 Task: Open Card Card0000000014 in Board Board0000000004 in Workspace WS0000000002 in Trello. Add Member Mailaustralia7@gmail.com to Card Card0000000014 in Board Board0000000004 in Workspace WS0000000002 in Trello. Add Yellow Label titled Label0000000014 to Card Card0000000014 in Board Board0000000004 in Workspace WS0000000002 in Trello. Add Checklist CL0000000014 to Card Card0000000014 in Board Board0000000004 in Workspace WS0000000002 in Trello. Add Dates with Start Date as May 08 2023 and Due Date as May 31 2023 to Card Card0000000014 in Board Board0000000004 in Workspace WS0000000002 in Trello
Action: Mouse moved to (308, 319)
Screenshot: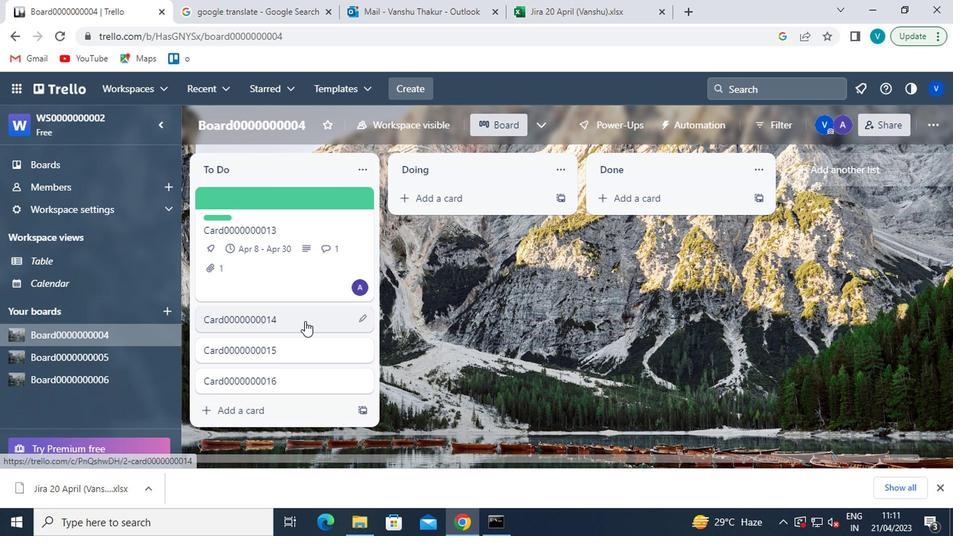 
Action: Mouse pressed left at (308, 319)
Screenshot: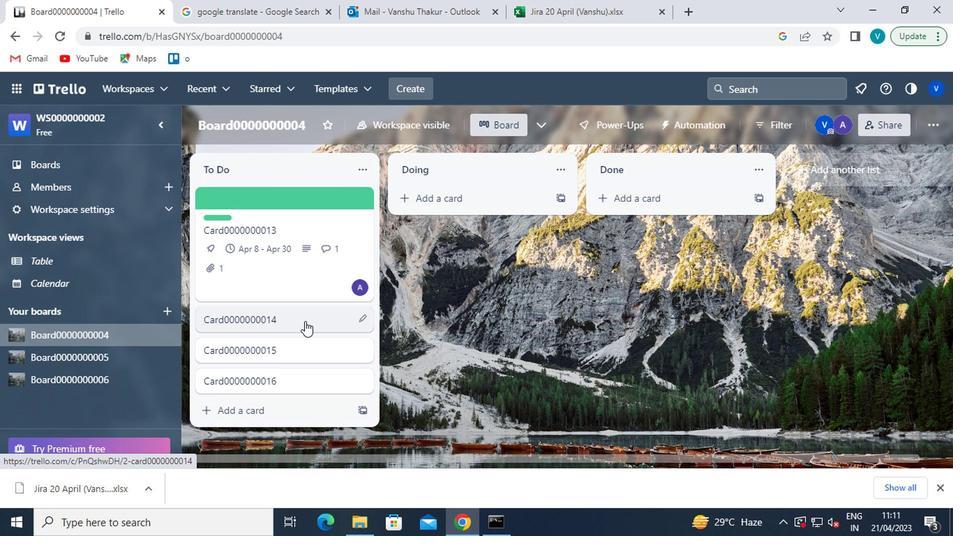 
Action: Mouse moved to (660, 233)
Screenshot: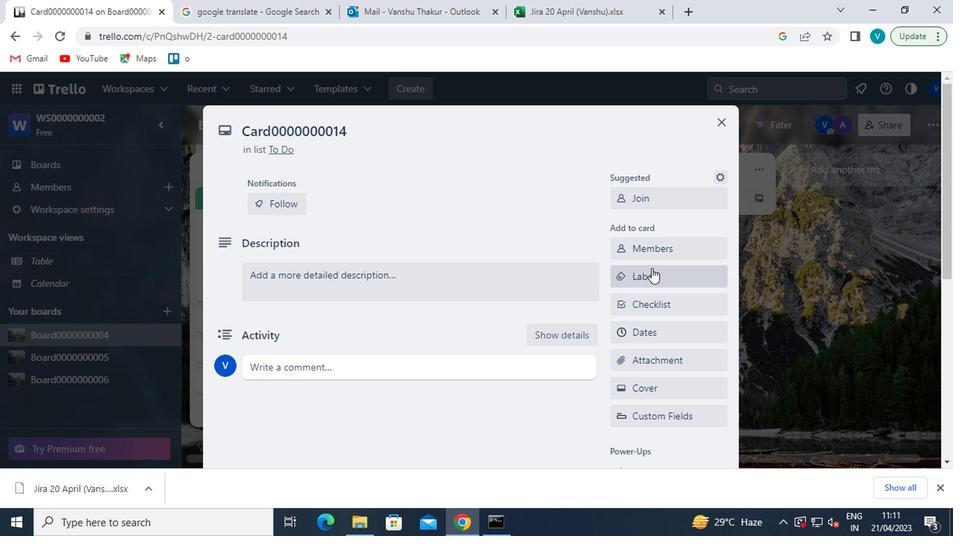 
Action: Mouse pressed left at (660, 233)
Screenshot: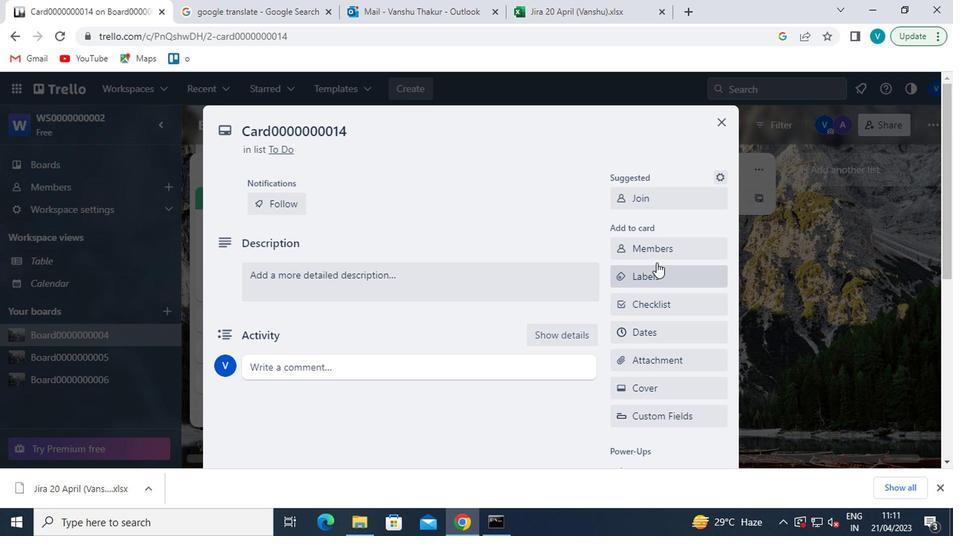 
Action: Mouse moved to (655, 234)
Screenshot: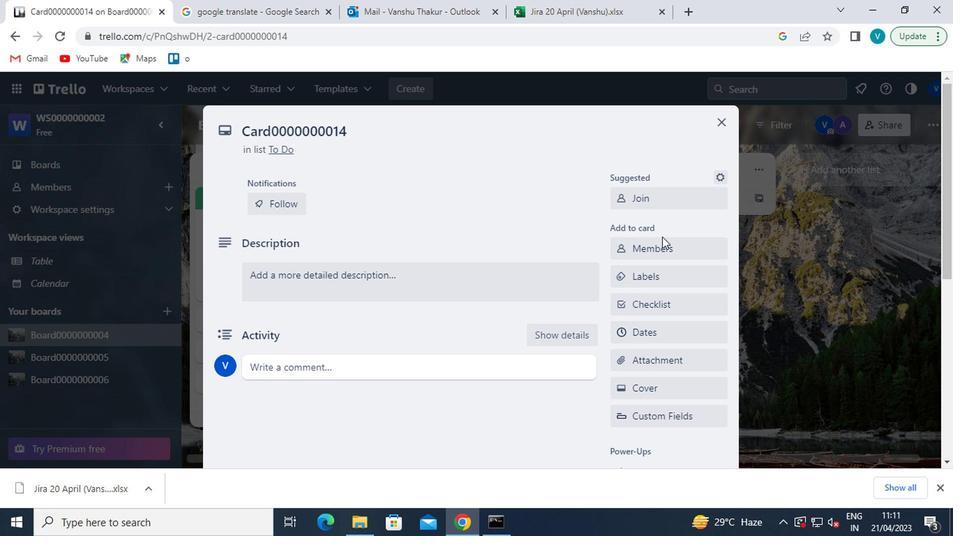 
Action: Mouse pressed left at (655, 234)
Screenshot: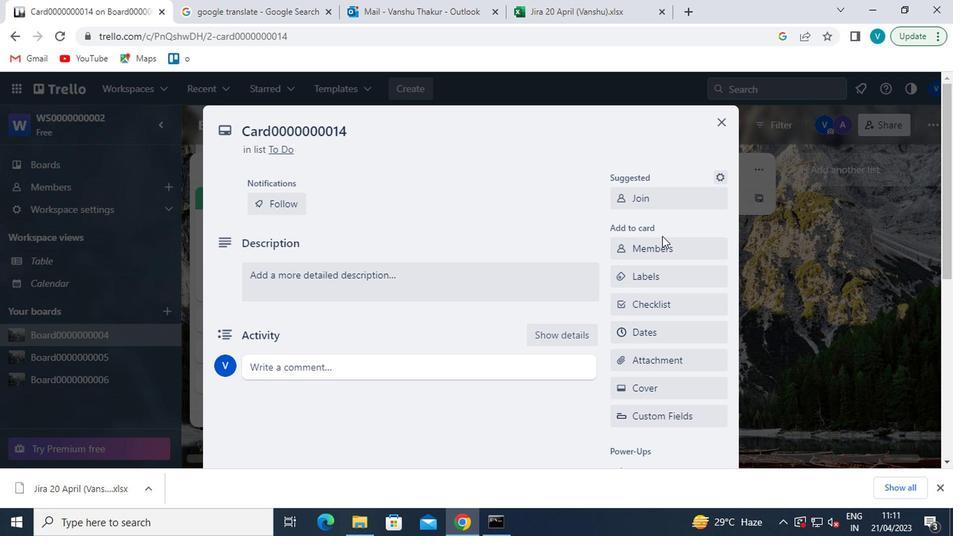
Action: Mouse moved to (660, 308)
Screenshot: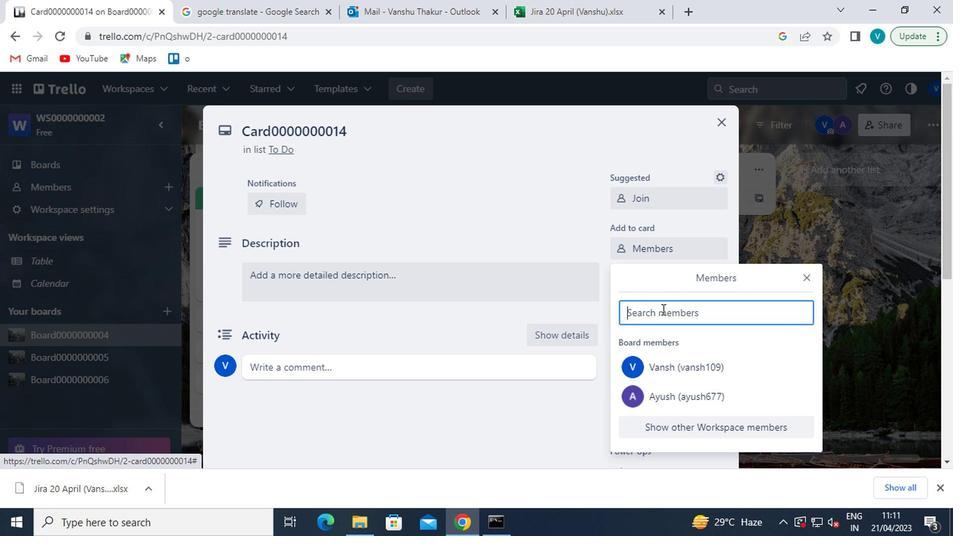 
Action: Mouse pressed left at (660, 308)
Screenshot: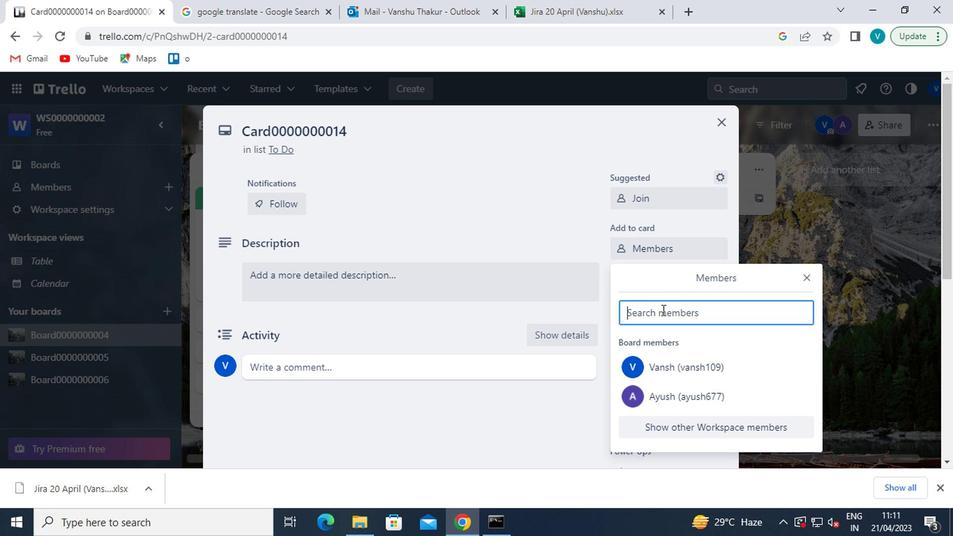 
Action: Mouse moved to (662, 306)
Screenshot: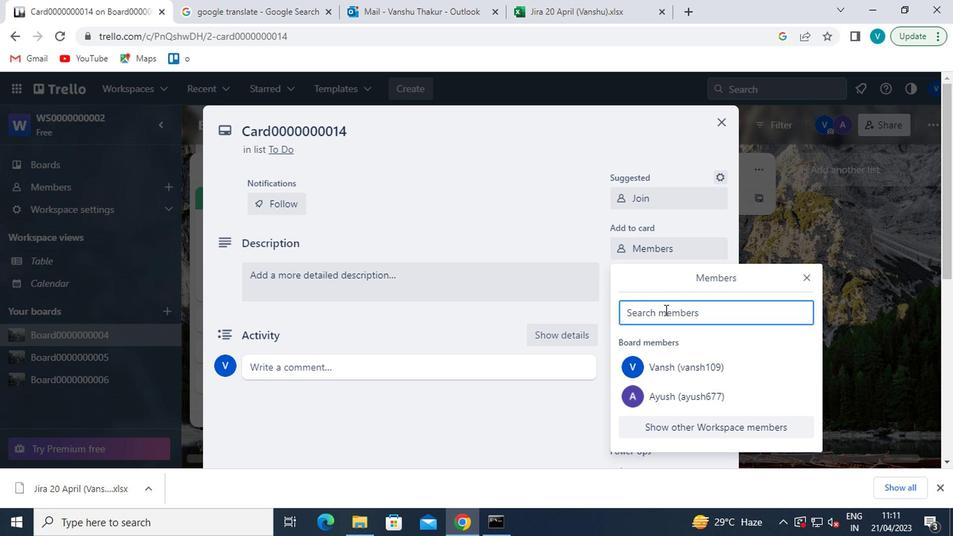 
Action: Key pressed <Key.shift>MAILAUSTRALIA7<Key.shift>@GMAIL.COM
Screenshot: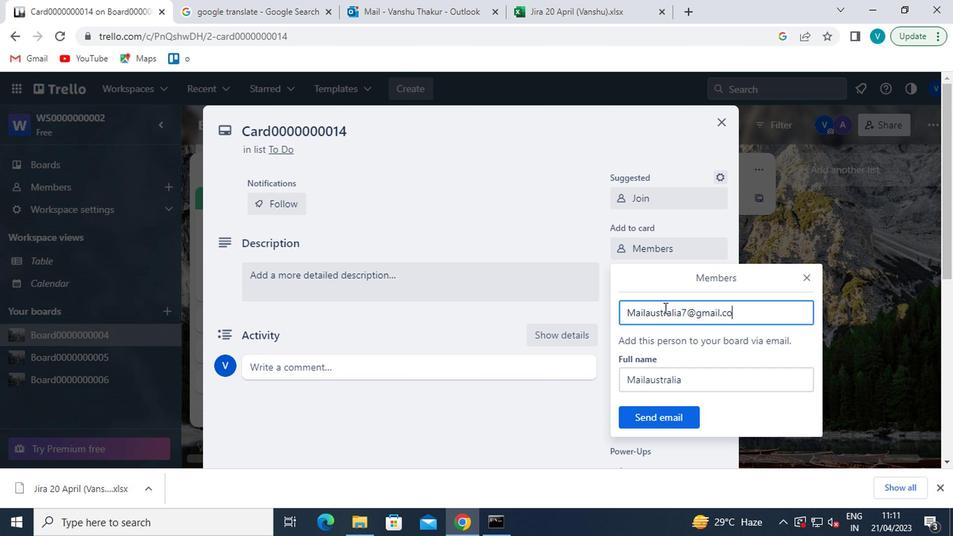 
Action: Mouse moved to (671, 414)
Screenshot: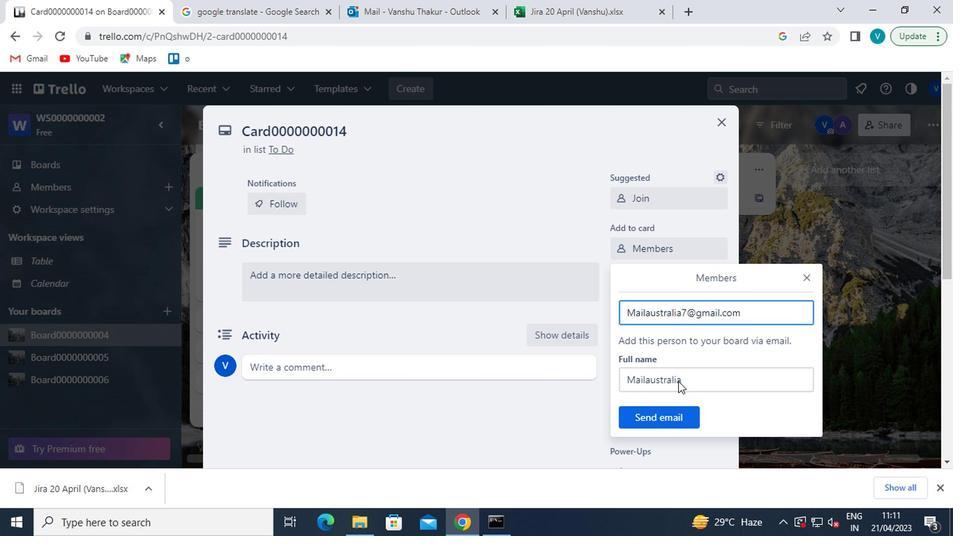 
Action: Mouse pressed left at (671, 414)
Screenshot: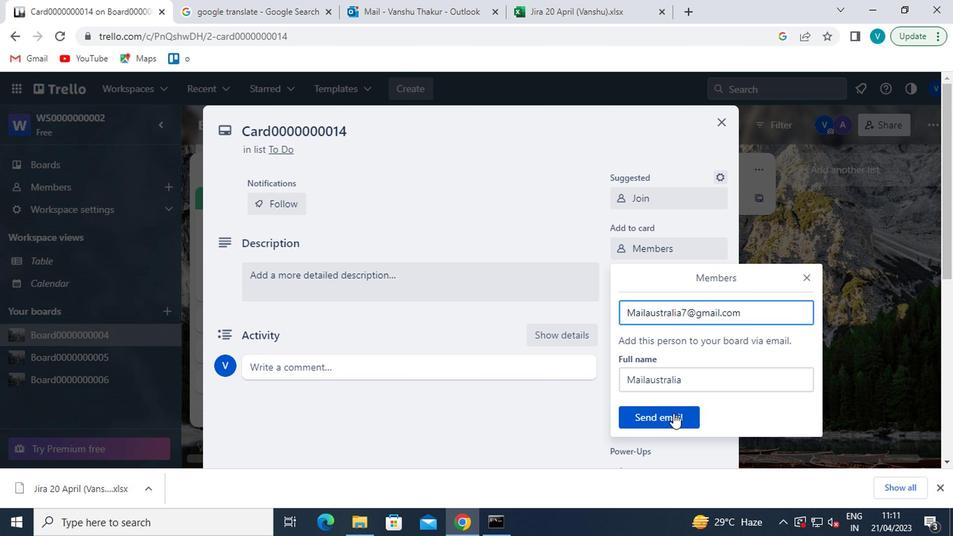 
Action: Mouse moved to (662, 280)
Screenshot: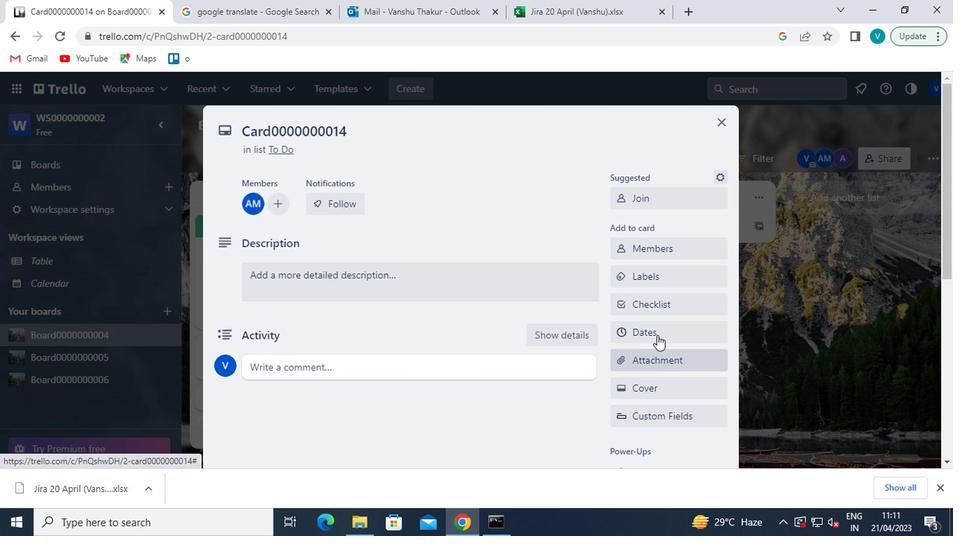 
Action: Mouse pressed left at (662, 280)
Screenshot: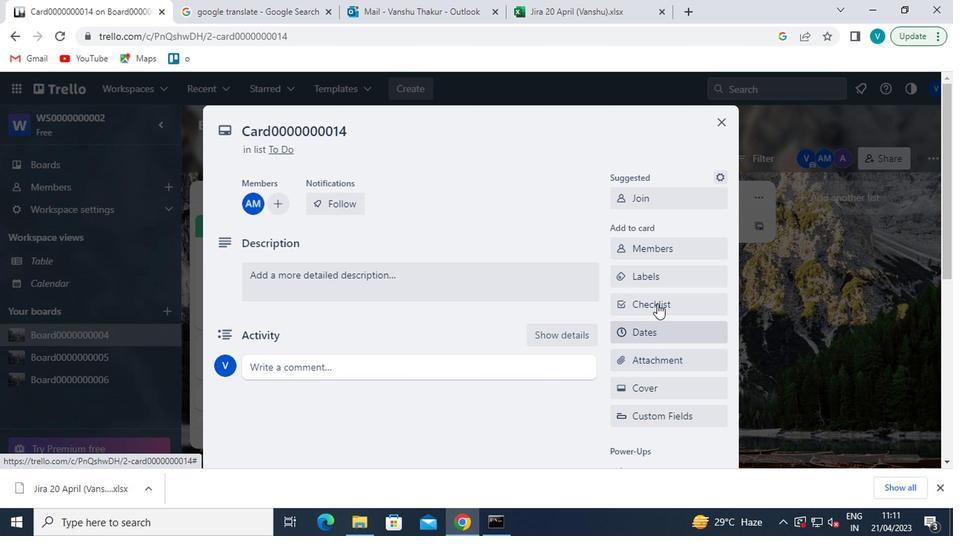 
Action: Mouse moved to (705, 388)
Screenshot: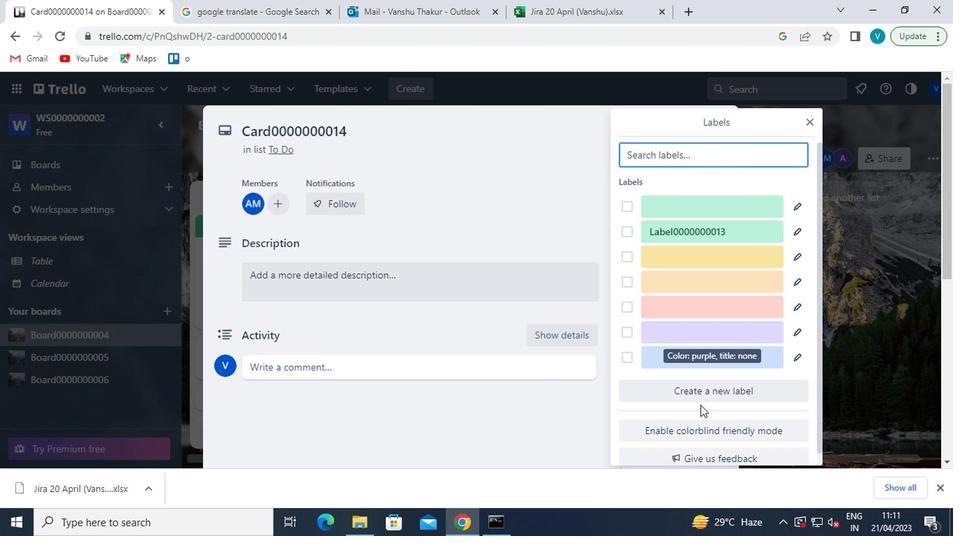 
Action: Mouse pressed left at (705, 388)
Screenshot: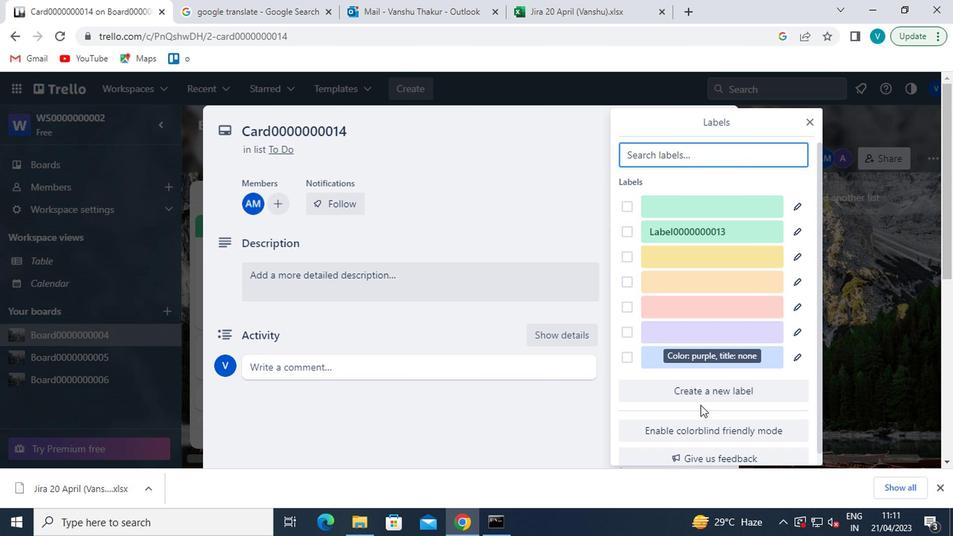 
Action: Mouse moved to (672, 320)
Screenshot: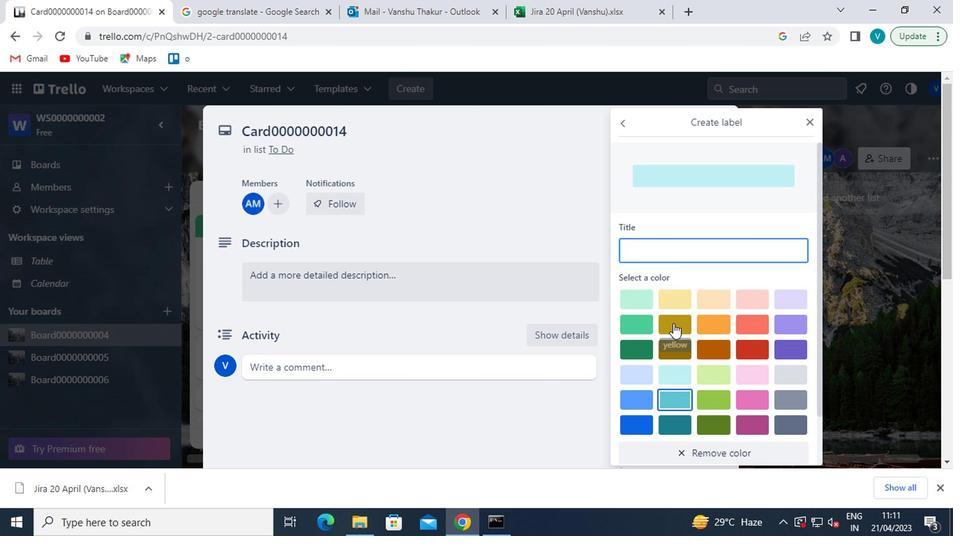 
Action: Mouse pressed left at (672, 320)
Screenshot: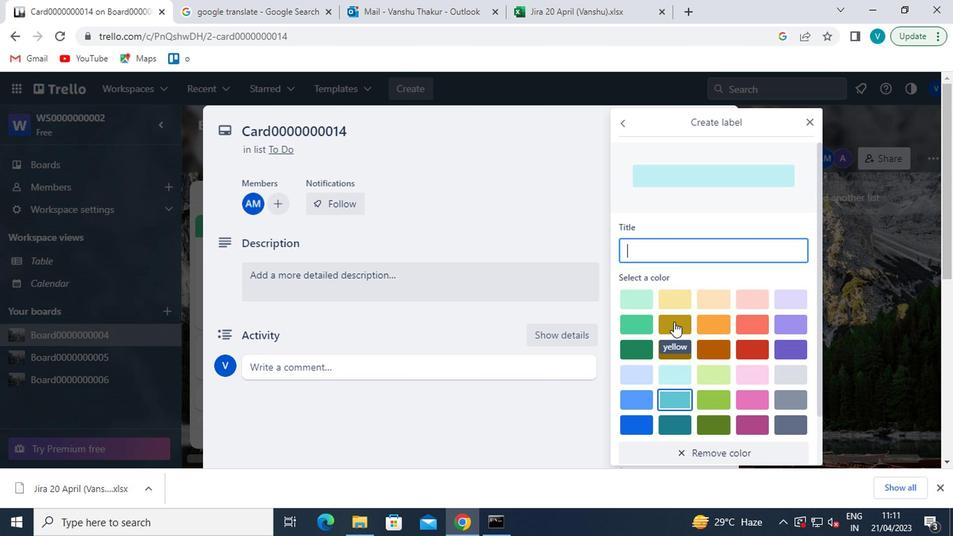 
Action: Mouse moved to (698, 246)
Screenshot: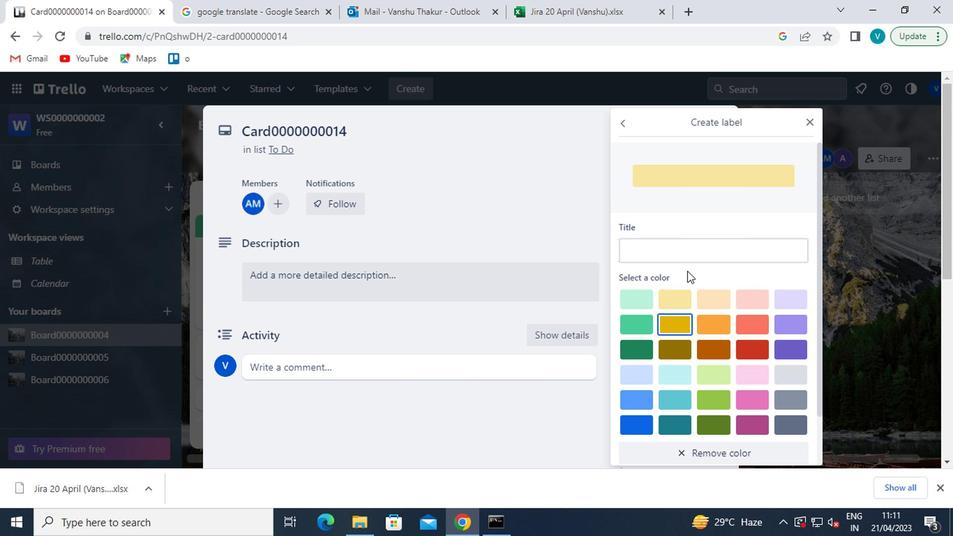 
Action: Mouse pressed left at (698, 246)
Screenshot: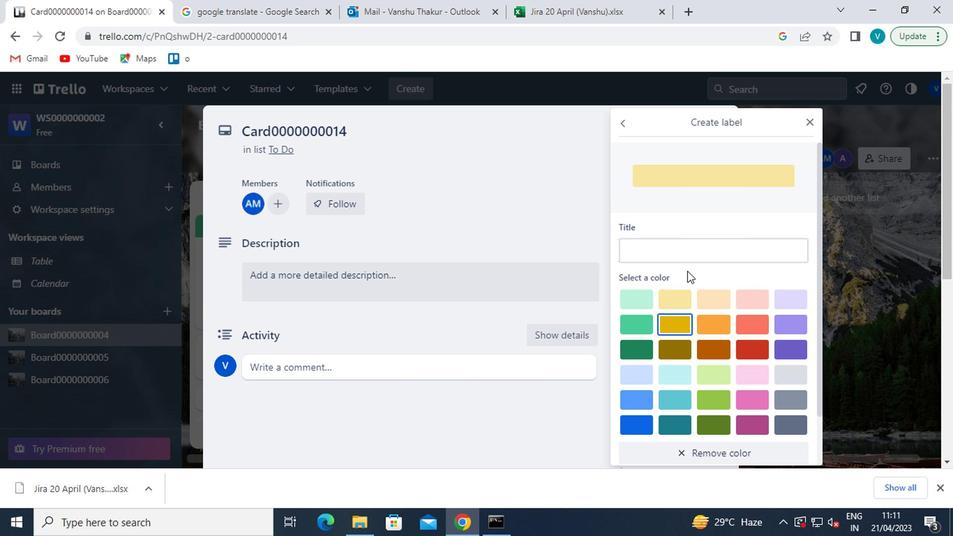 
Action: Mouse moved to (702, 245)
Screenshot: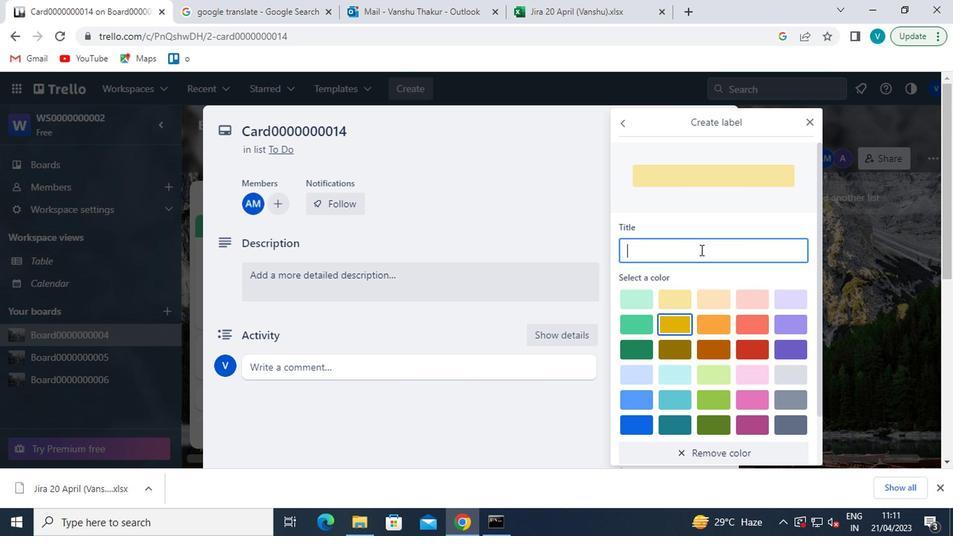
Action: Key pressed <Key.shift>LABEL0
Screenshot: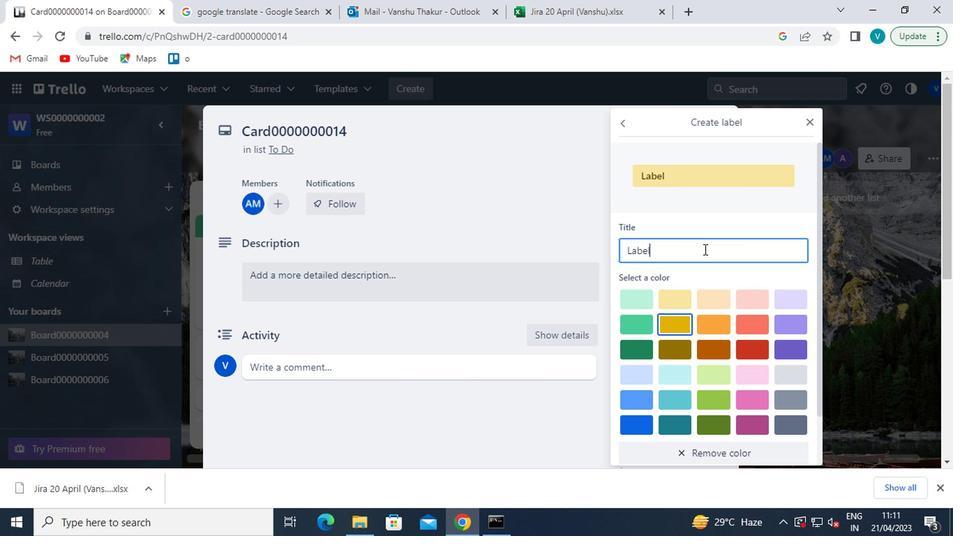 
Action: Mouse moved to (698, 241)
Screenshot: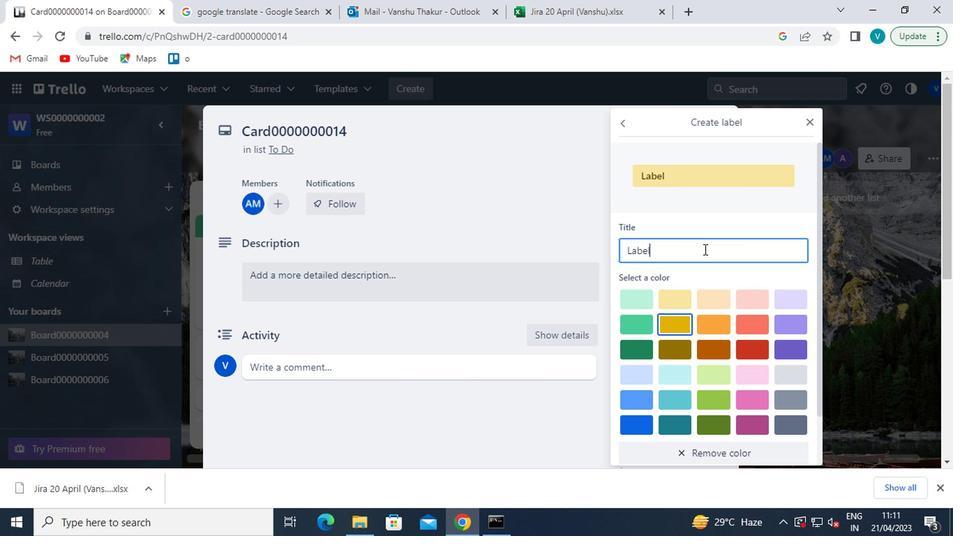 
Action: Key pressed 0
Screenshot: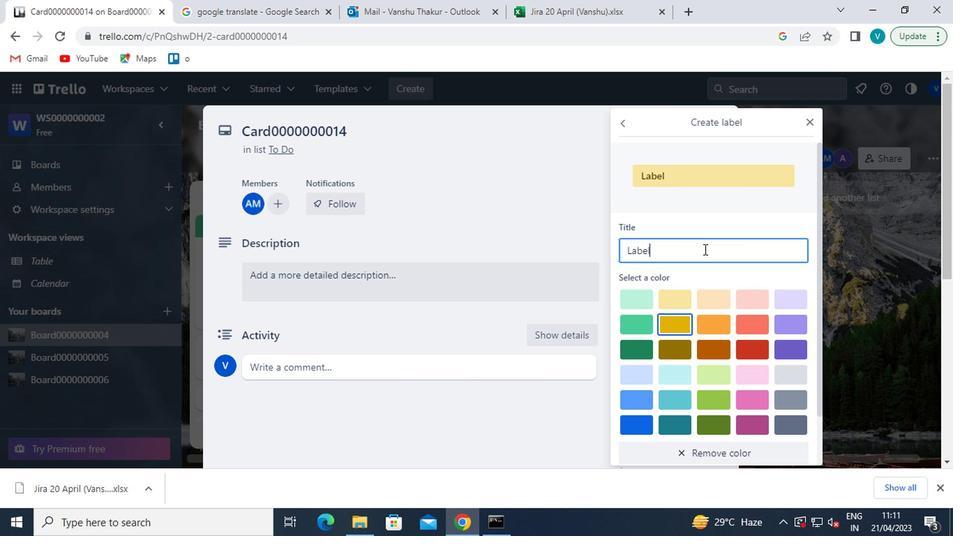 
Action: Mouse moved to (682, 231)
Screenshot: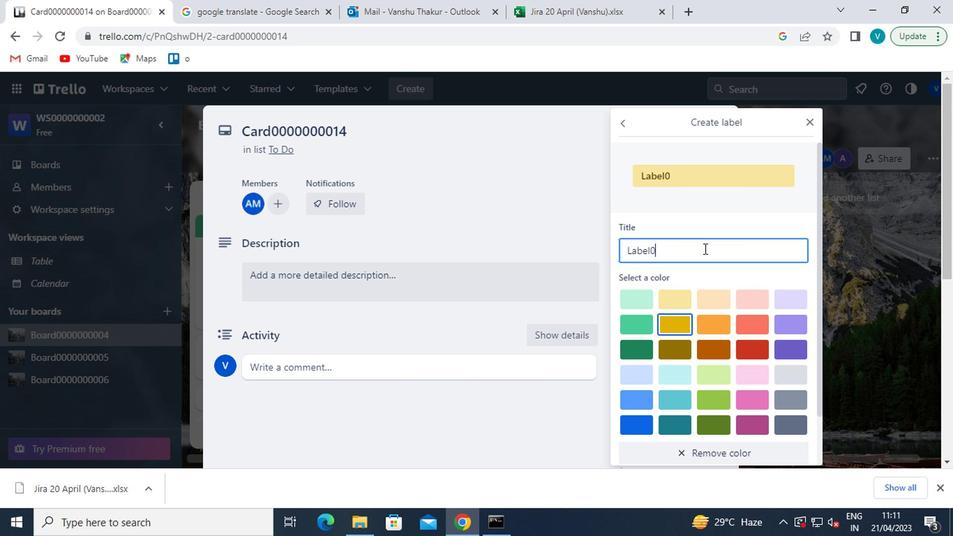 
Action: Key pressed 0
Screenshot: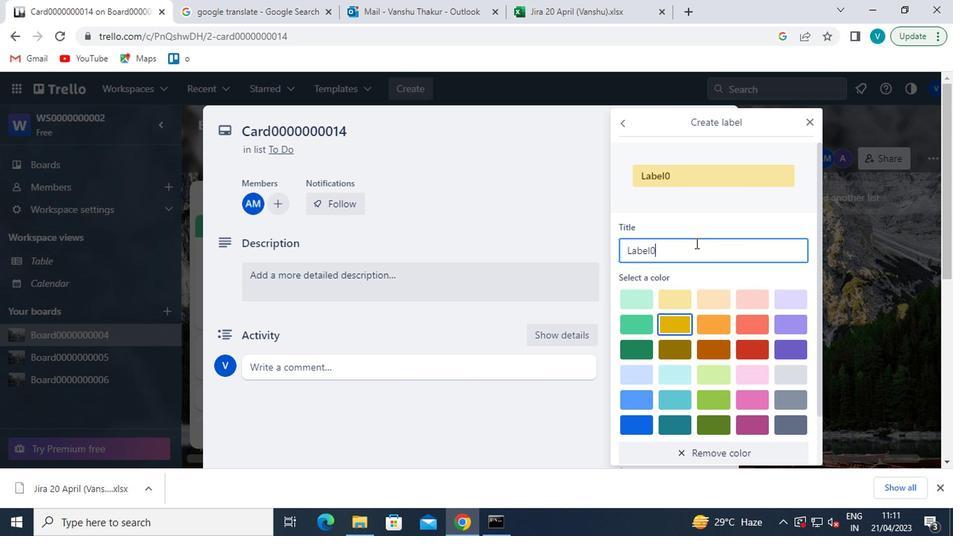 
Action: Mouse moved to (680, 230)
Screenshot: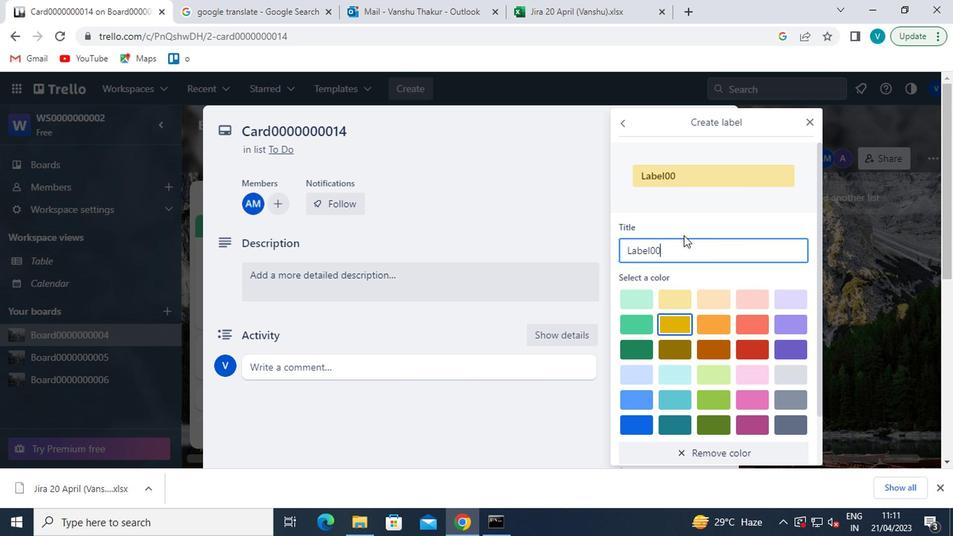 
Action: Key pressed 0
Screenshot: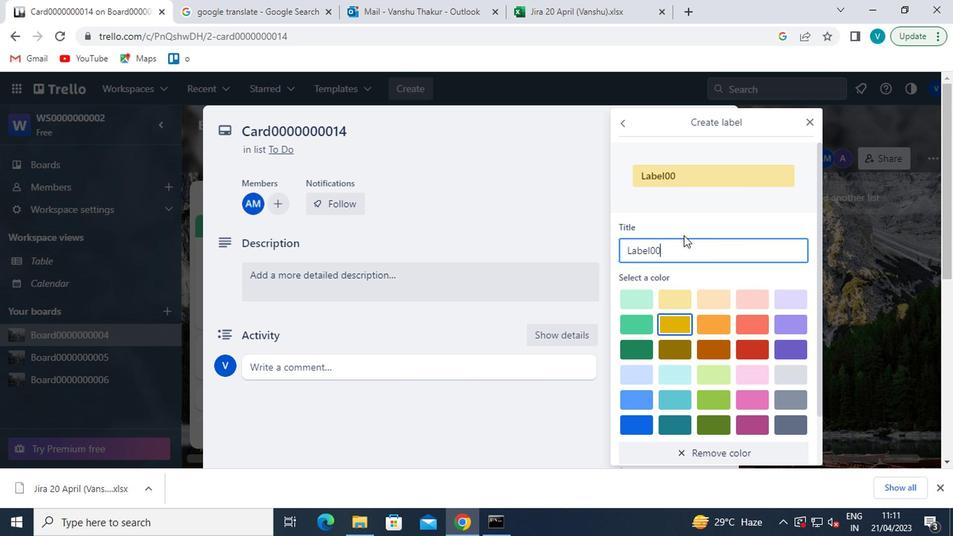 
Action: Mouse moved to (678, 228)
Screenshot: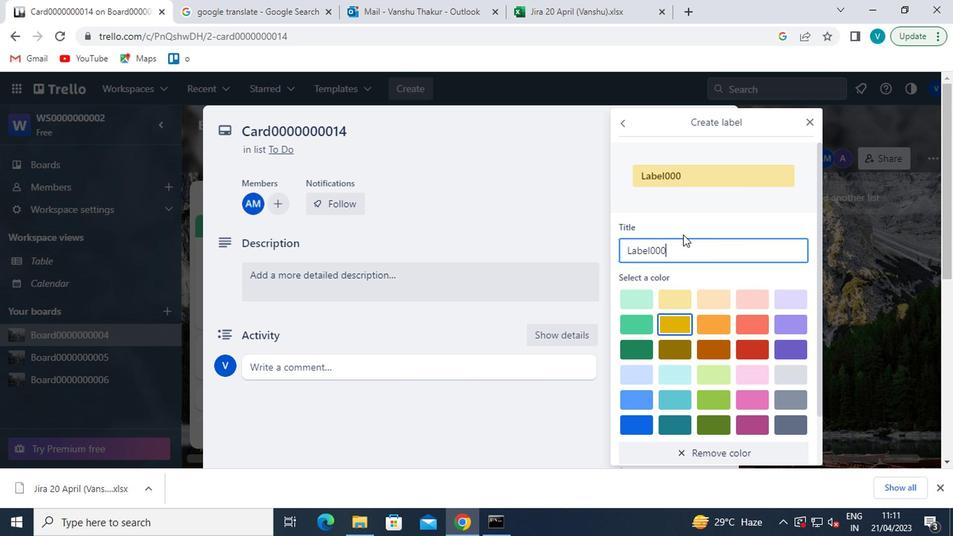 
Action: Key pressed 0
Screenshot: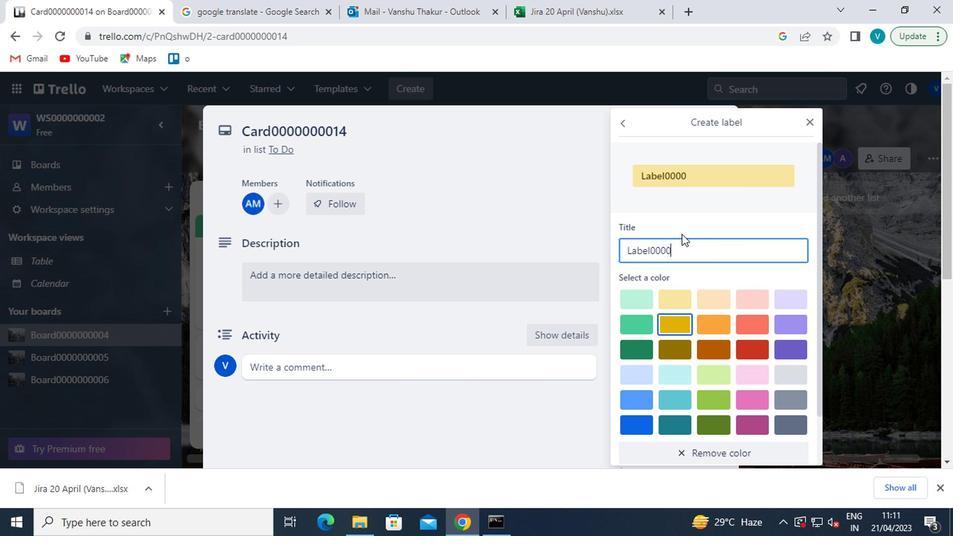
Action: Mouse moved to (677, 228)
Screenshot: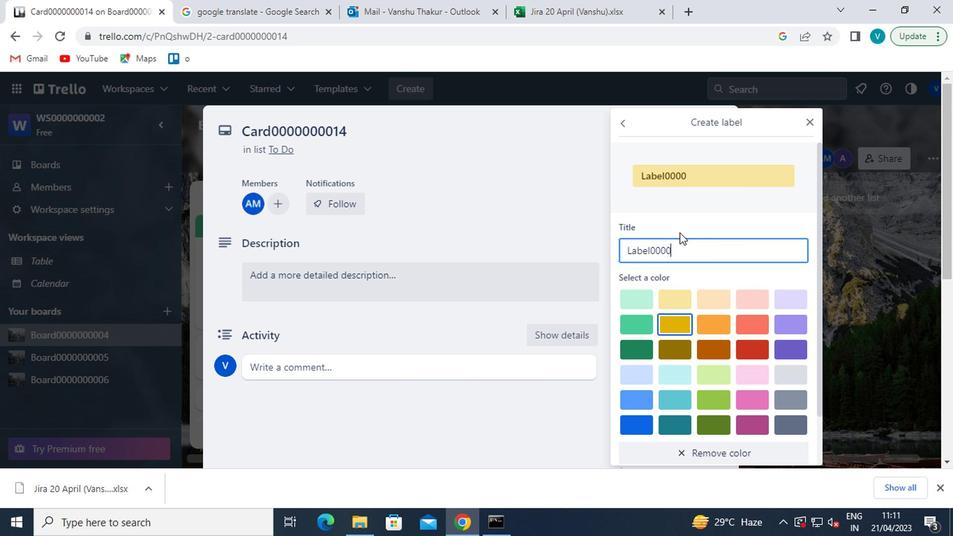 
Action: Key pressed 0
Screenshot: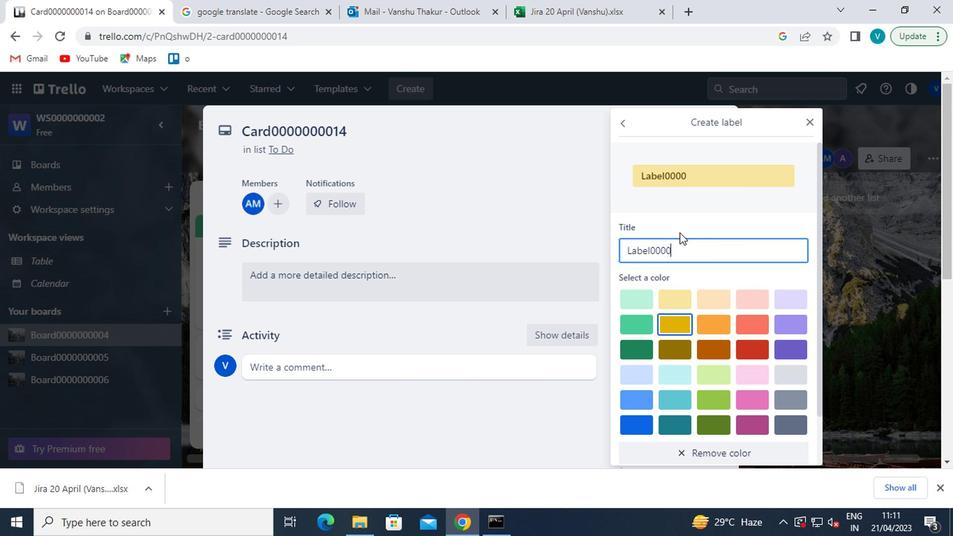 
Action: Mouse moved to (676, 227)
Screenshot: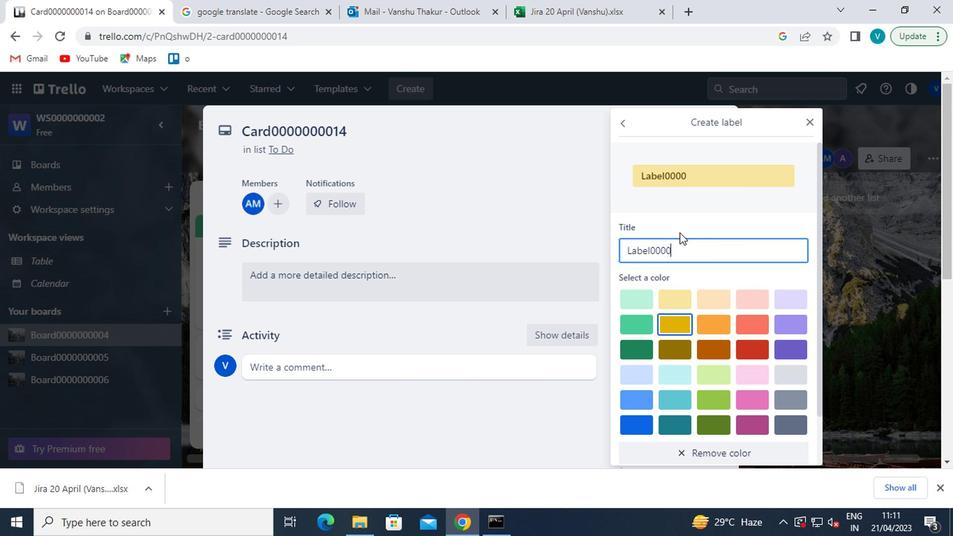 
Action: Key pressed 0
Screenshot: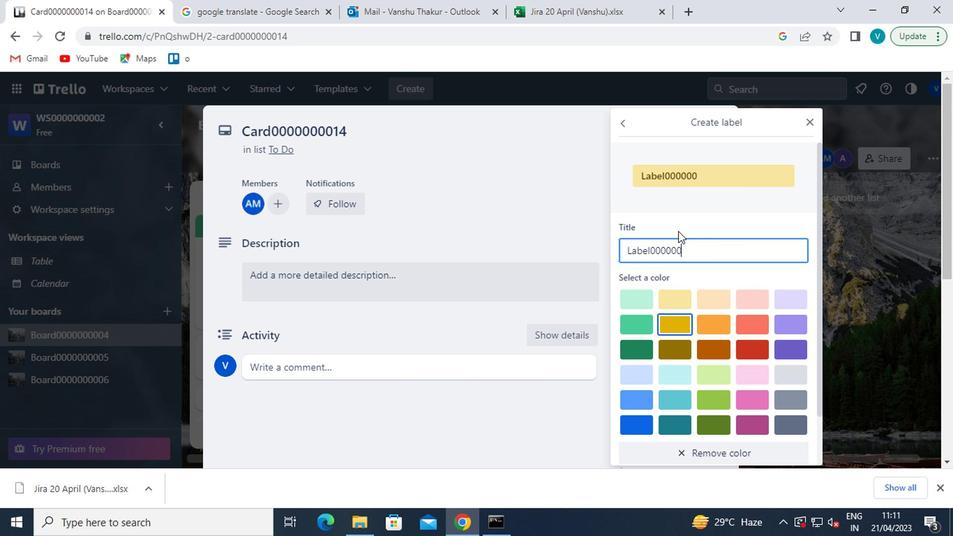 
Action: Mouse moved to (674, 226)
Screenshot: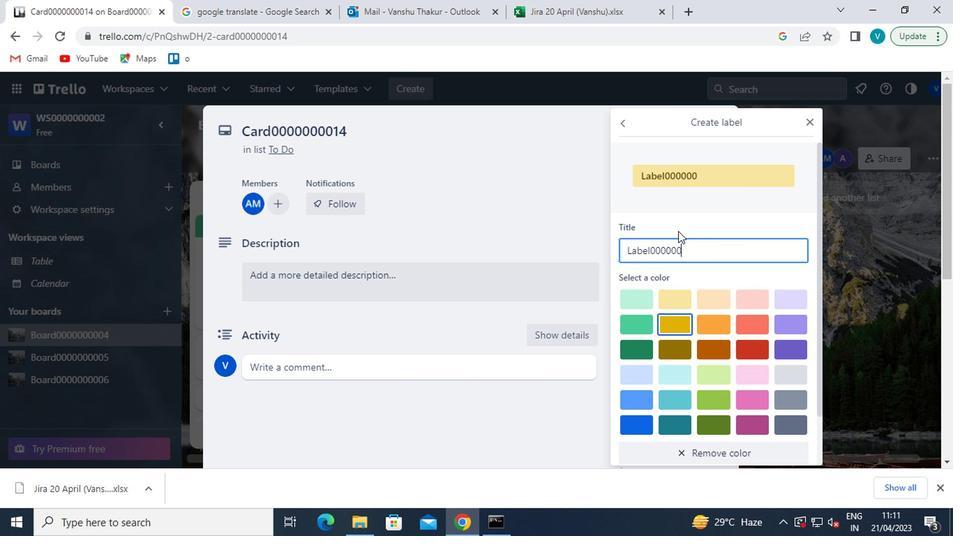
Action: Key pressed 0
Screenshot: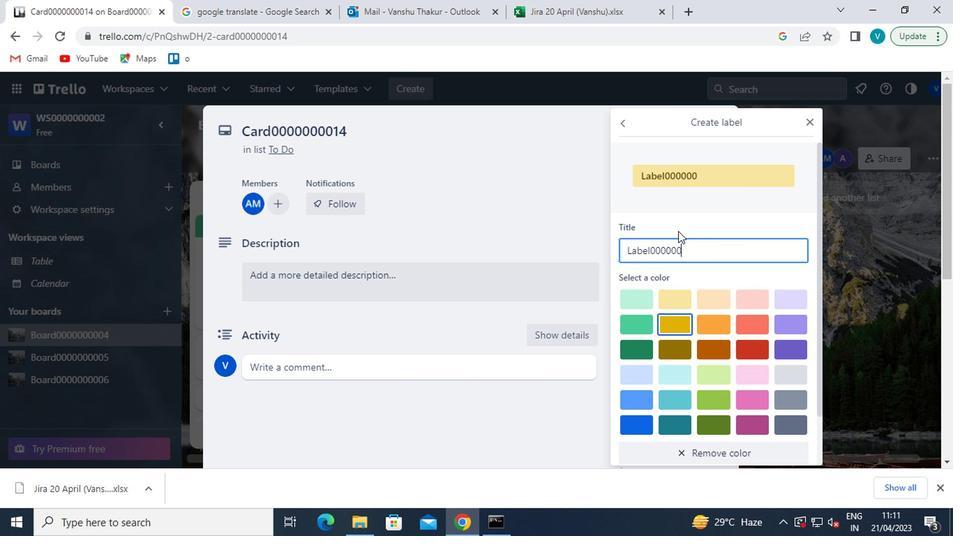 
Action: Mouse moved to (673, 224)
Screenshot: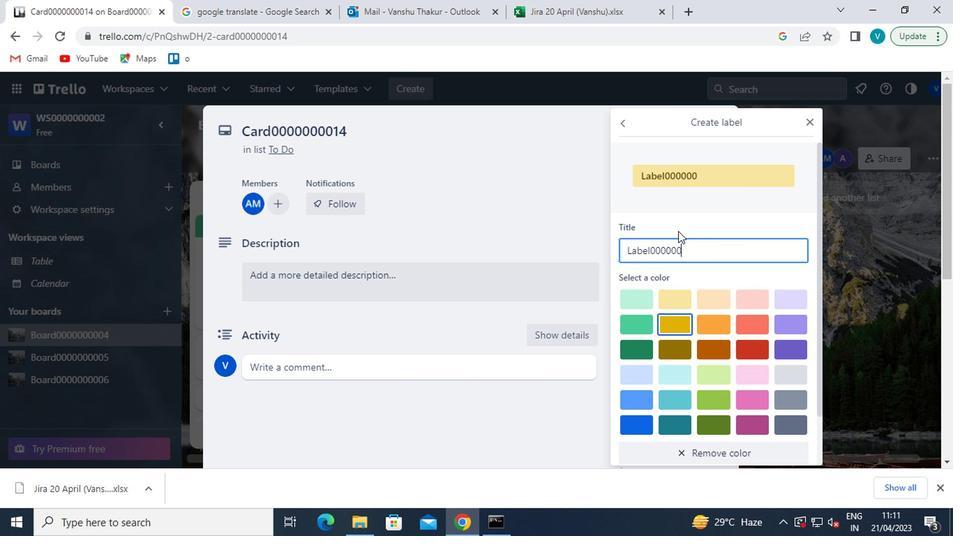 
Action: Key pressed 14
Screenshot: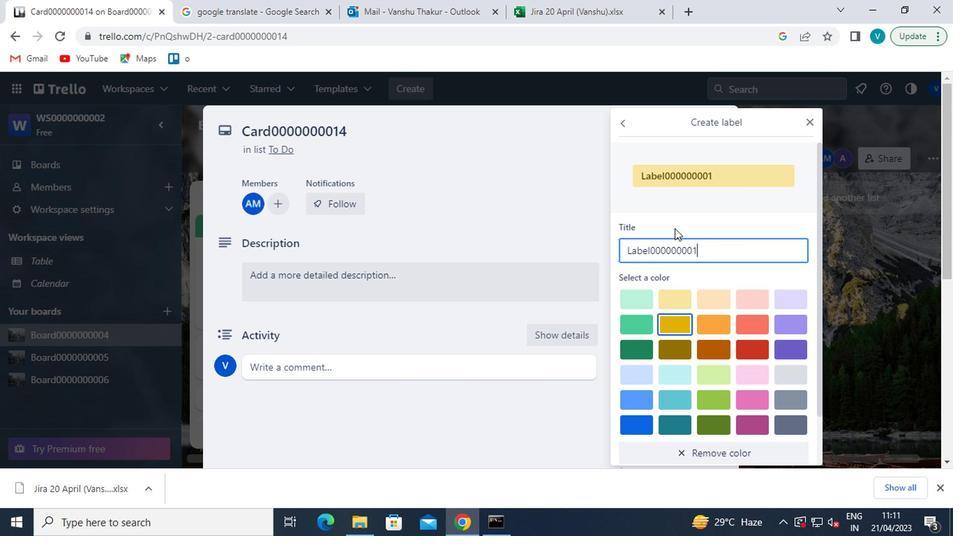 
Action: Mouse moved to (664, 218)
Screenshot: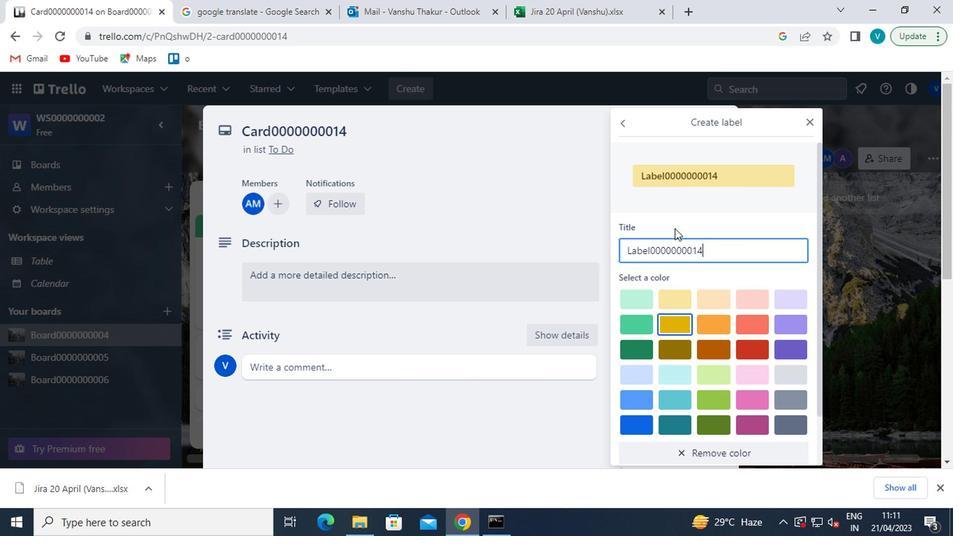 
Action: Mouse scrolled (664, 218) with delta (0, 0)
Screenshot: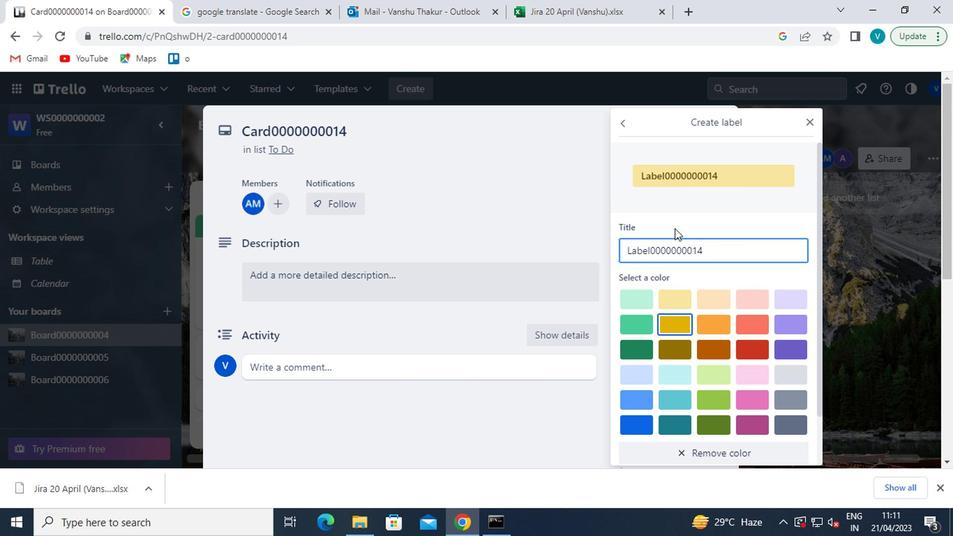 
Action: Mouse moved to (666, 221)
Screenshot: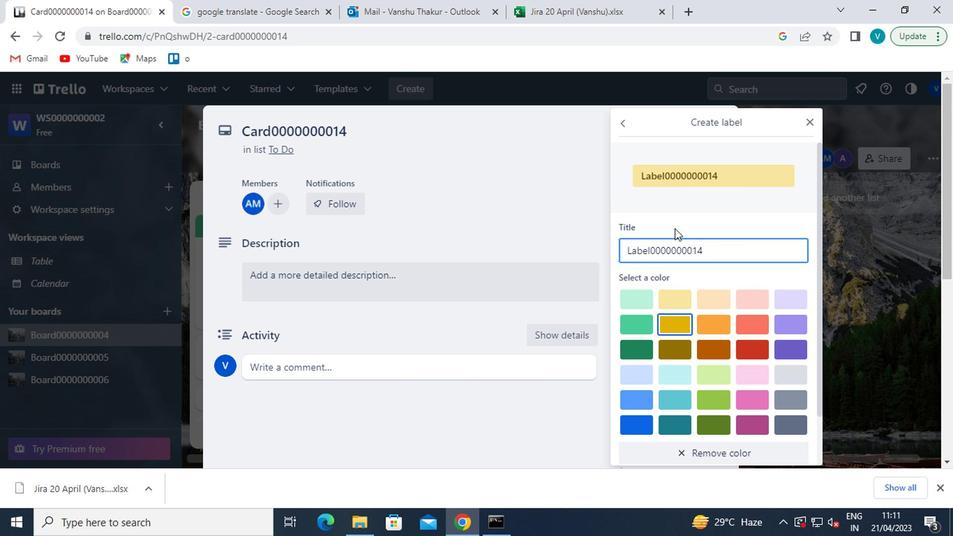 
Action: Mouse scrolled (666, 220) with delta (0, 0)
Screenshot: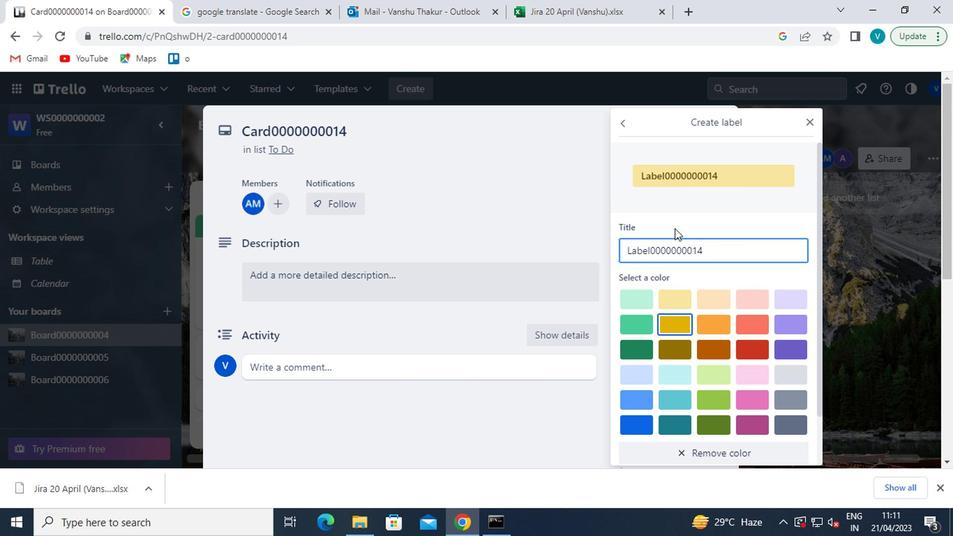 
Action: Mouse moved to (668, 226)
Screenshot: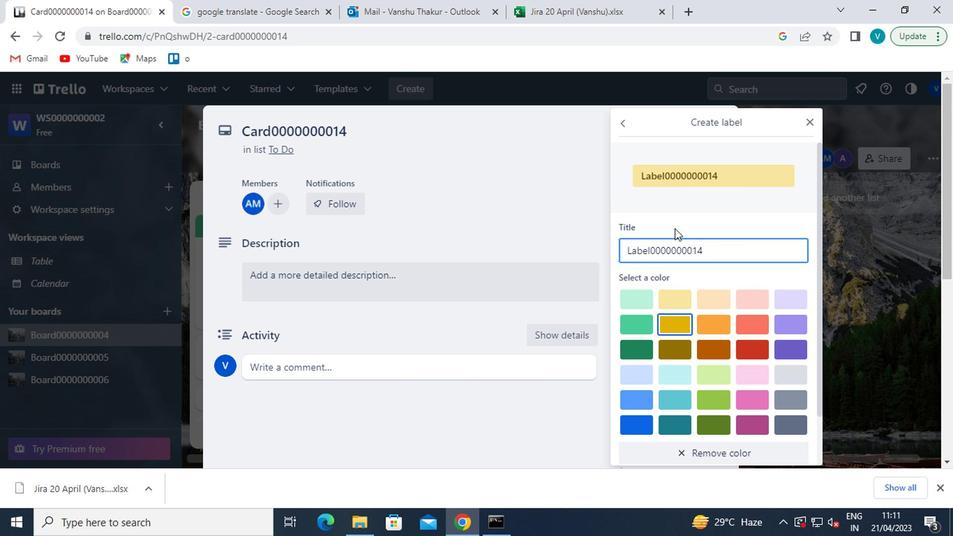 
Action: Mouse scrolled (668, 226) with delta (0, 0)
Screenshot: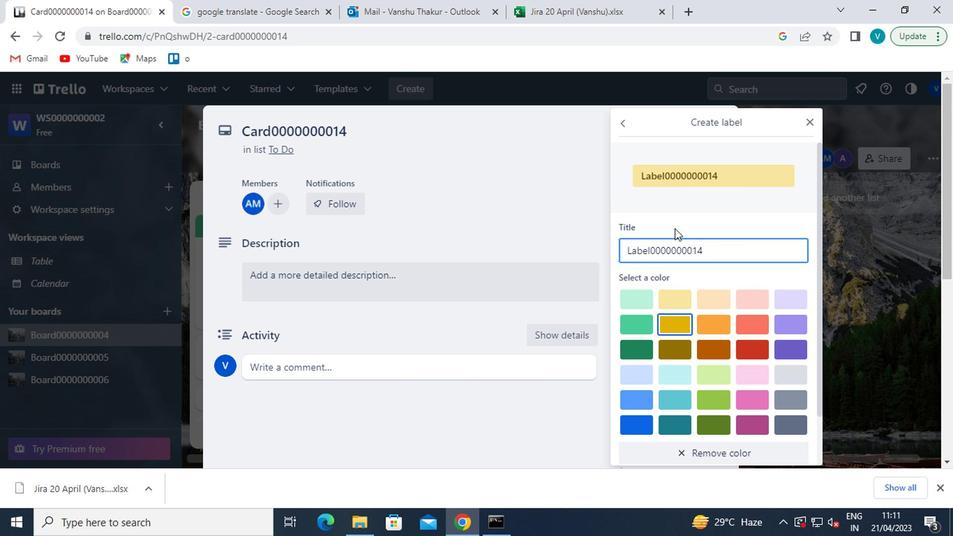 
Action: Mouse moved to (644, 447)
Screenshot: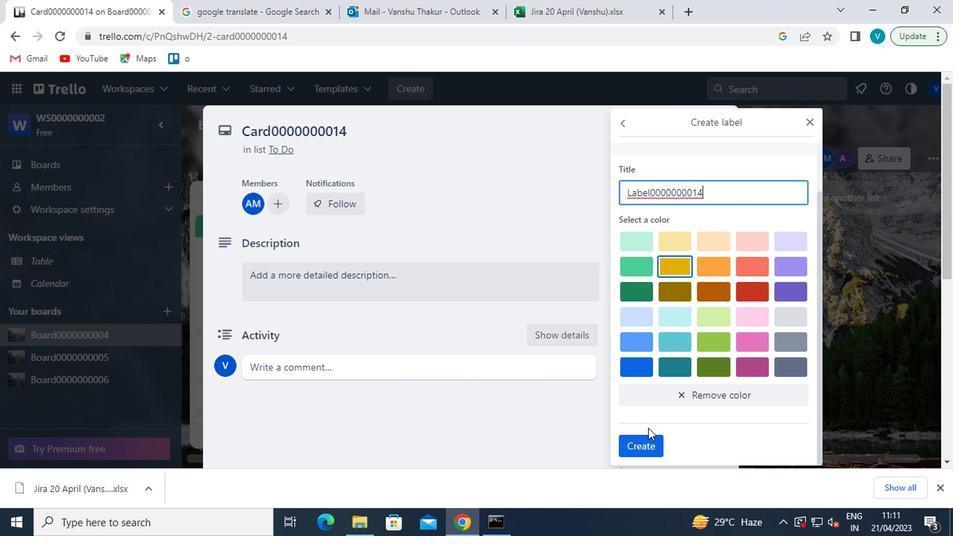 
Action: Mouse pressed left at (644, 447)
Screenshot: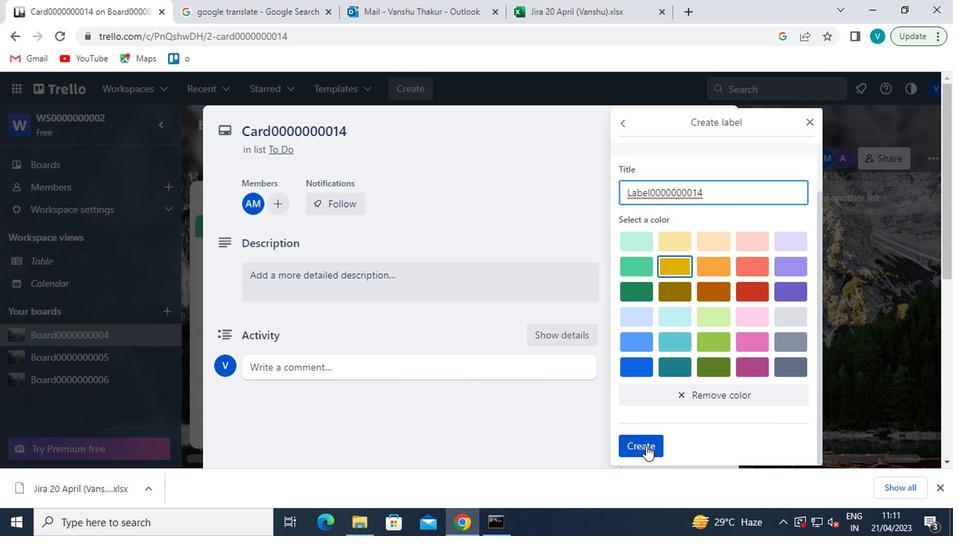 
Action: Mouse moved to (808, 114)
Screenshot: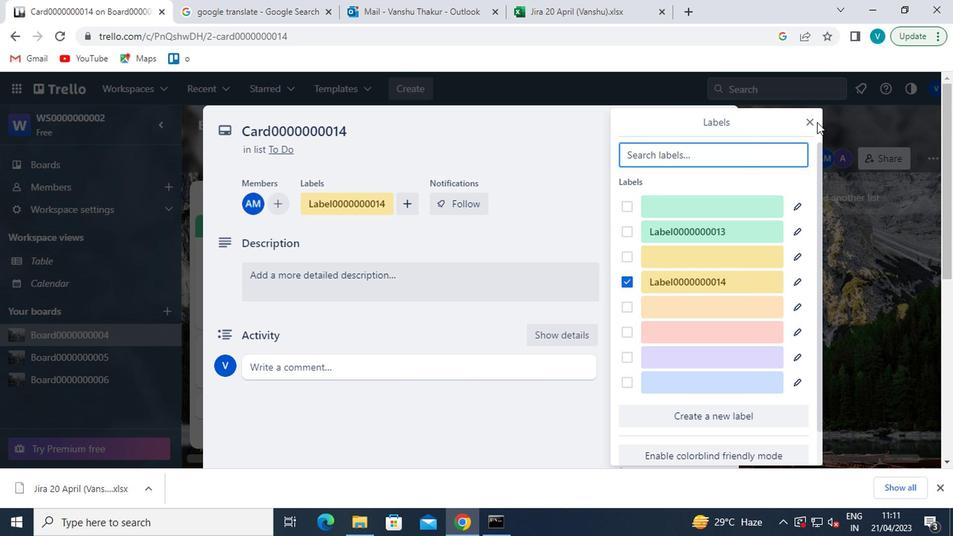
Action: Mouse pressed left at (808, 114)
Screenshot: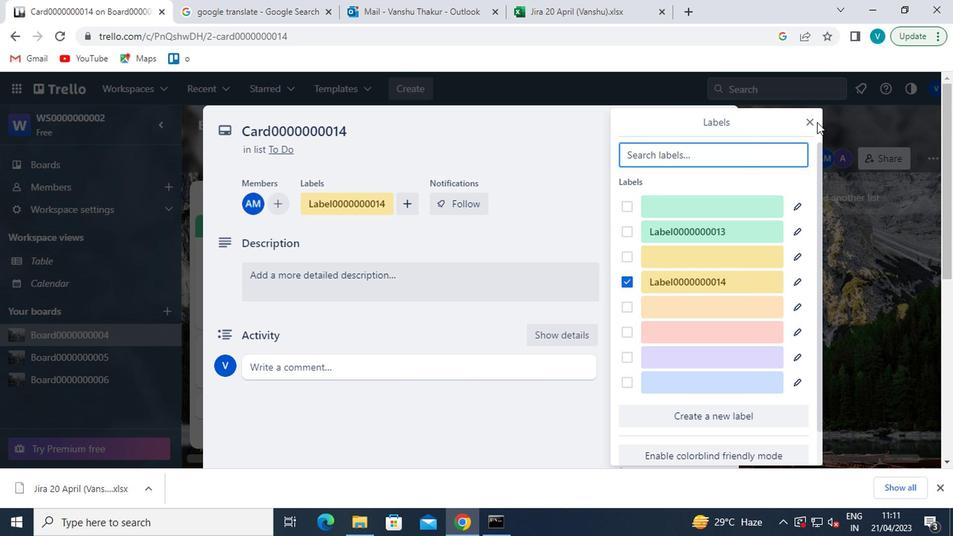 
Action: Mouse moved to (657, 294)
Screenshot: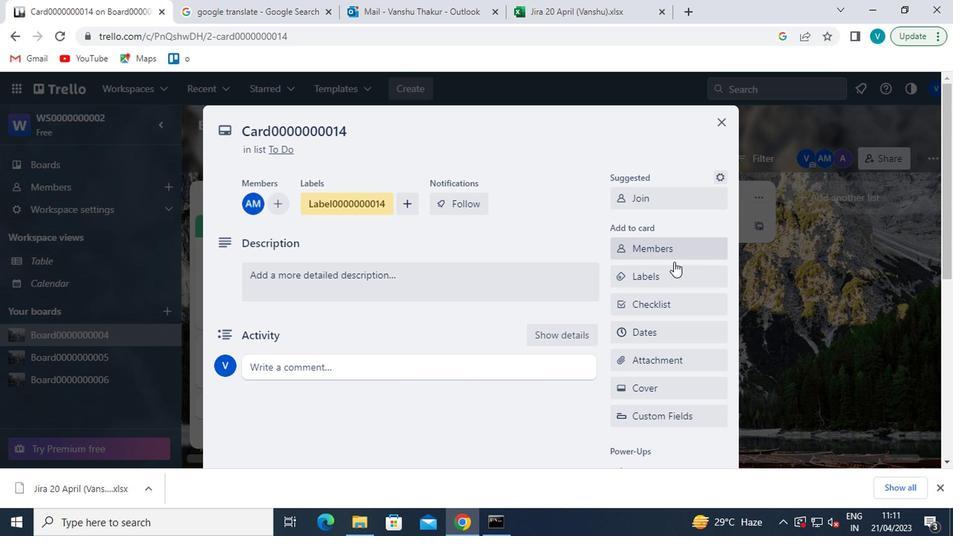 
Action: Mouse pressed left at (657, 294)
Screenshot: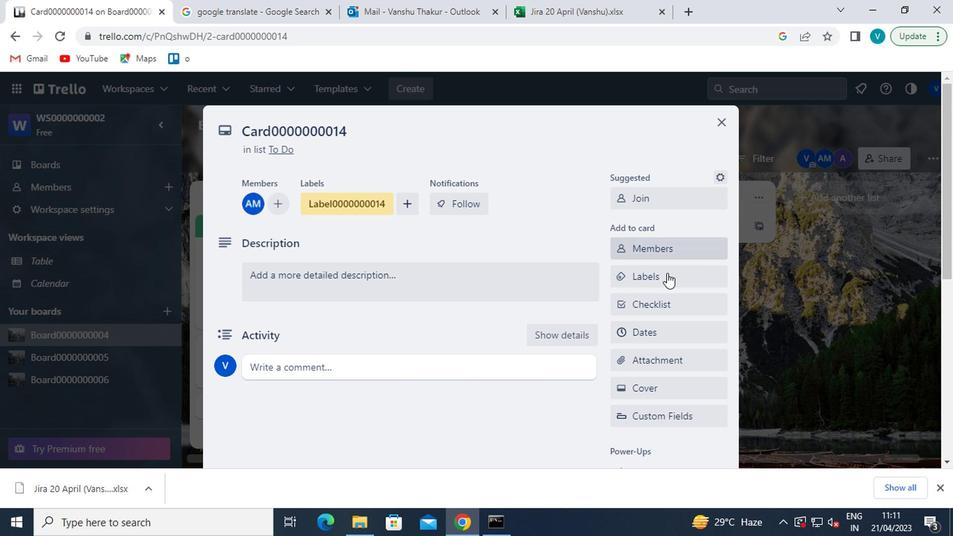
Action: Mouse moved to (657, 296)
Screenshot: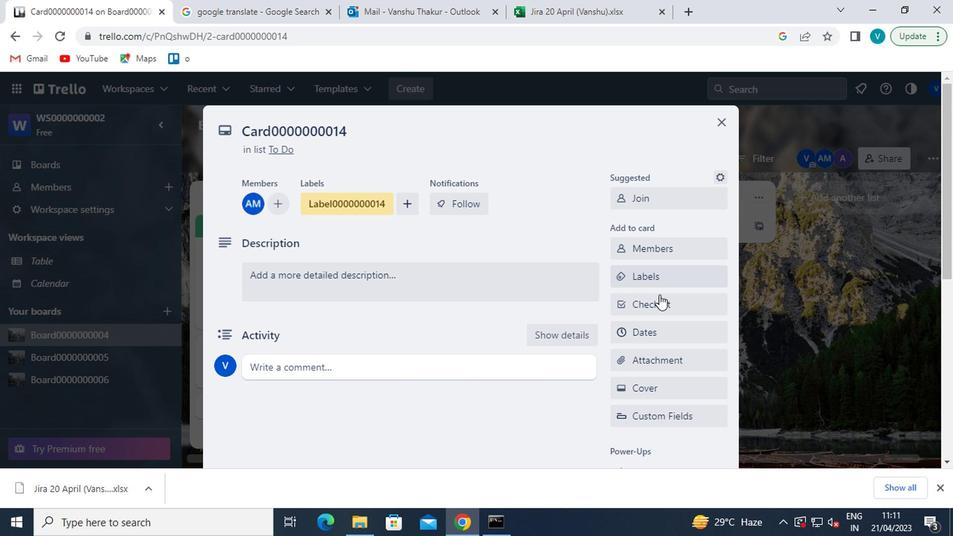 
Action: Key pressed <Key.shift>CL0000000014
Screenshot: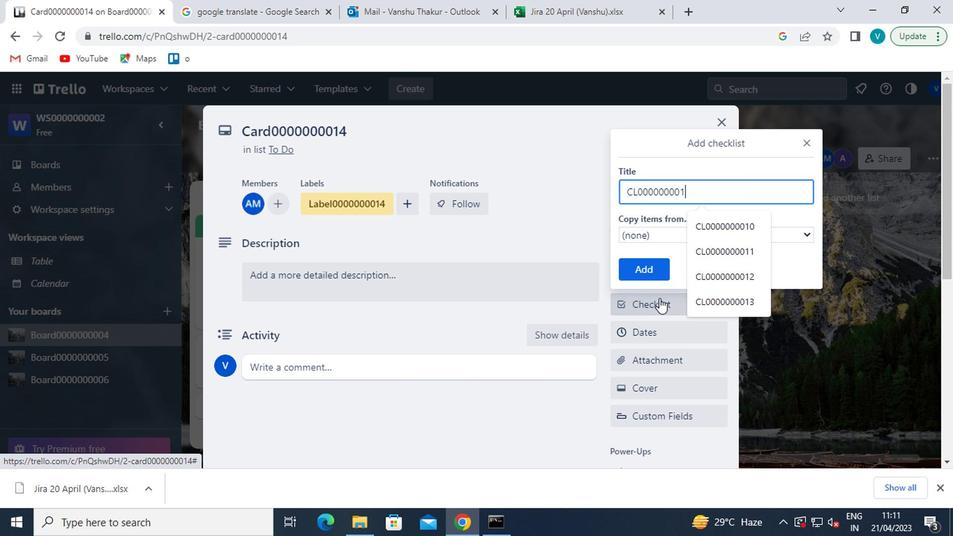 
Action: Mouse moved to (653, 260)
Screenshot: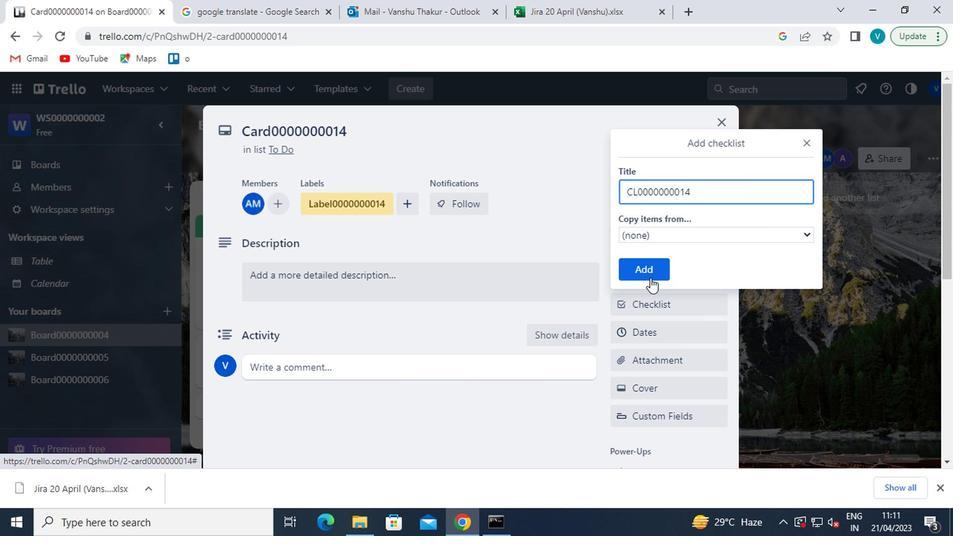 
Action: Mouse pressed left at (653, 260)
Screenshot: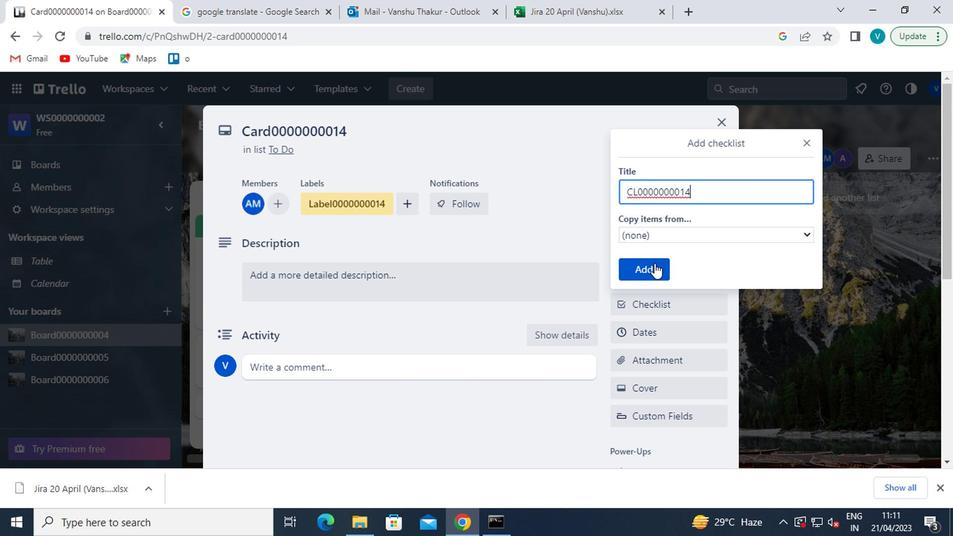 
Action: Mouse moved to (702, 331)
Screenshot: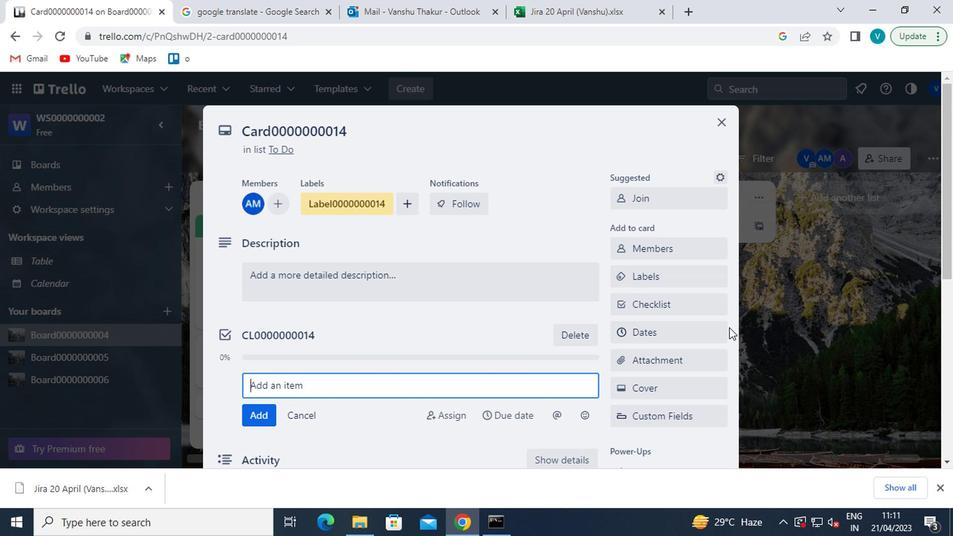 
Action: Mouse pressed left at (702, 331)
Screenshot: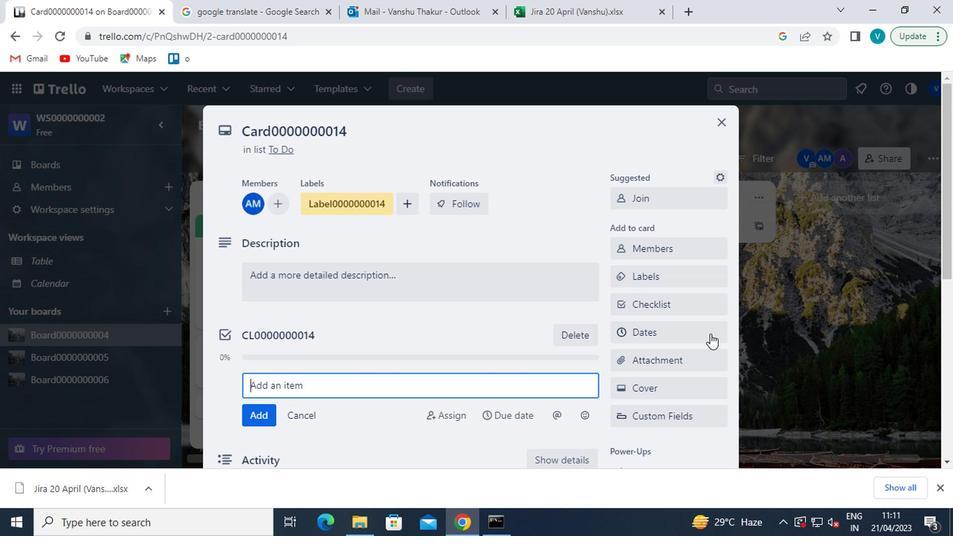 
Action: Mouse moved to (625, 374)
Screenshot: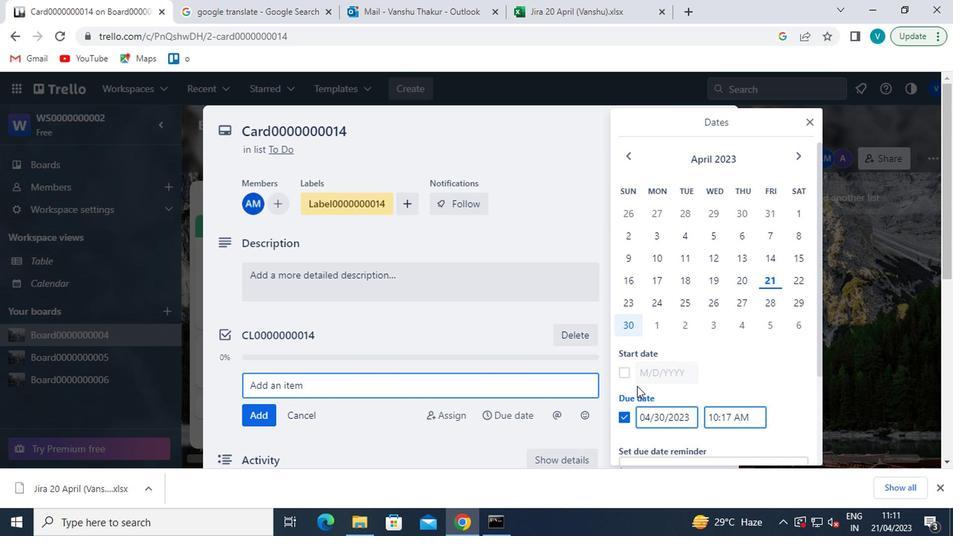 
Action: Mouse pressed left at (625, 374)
Screenshot: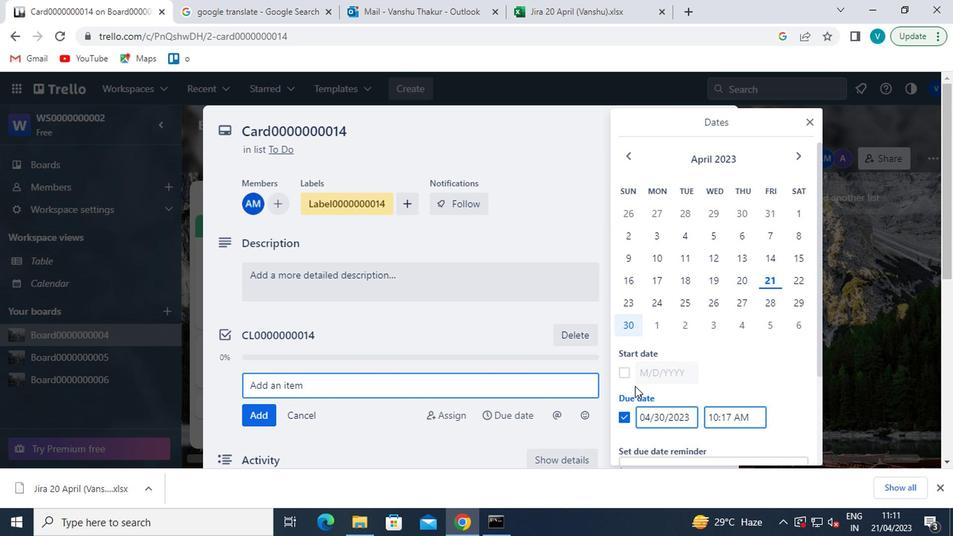 
Action: Mouse moved to (799, 149)
Screenshot: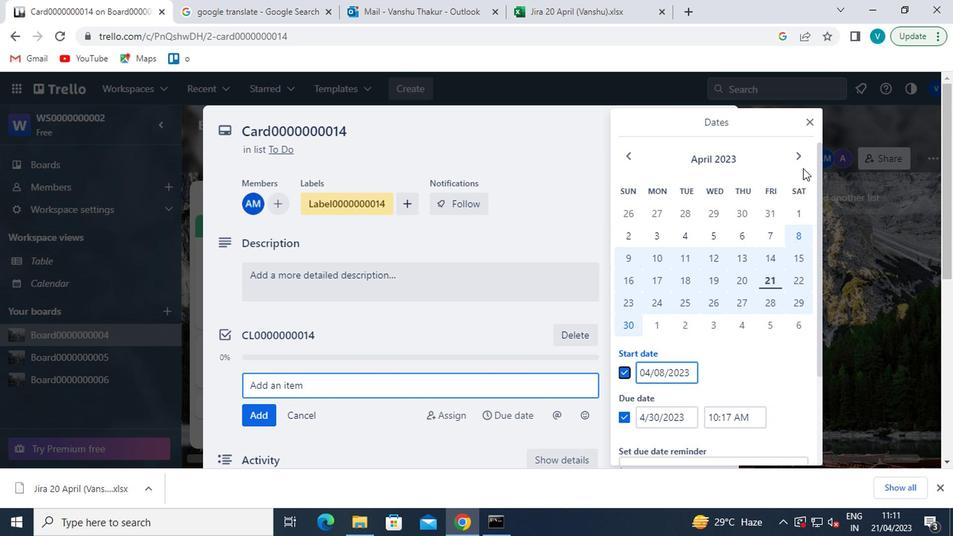 
Action: Mouse pressed left at (799, 149)
Screenshot: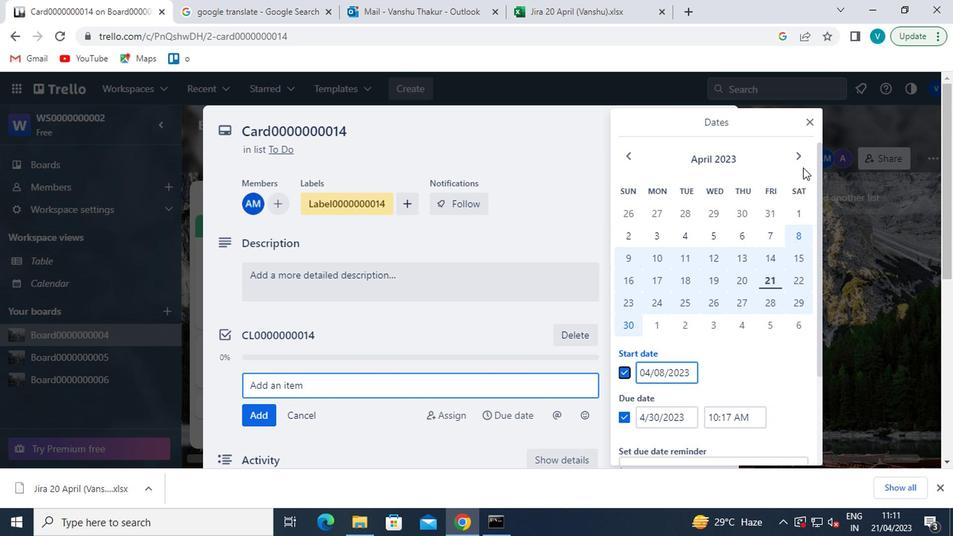 
Action: Mouse moved to (660, 229)
Screenshot: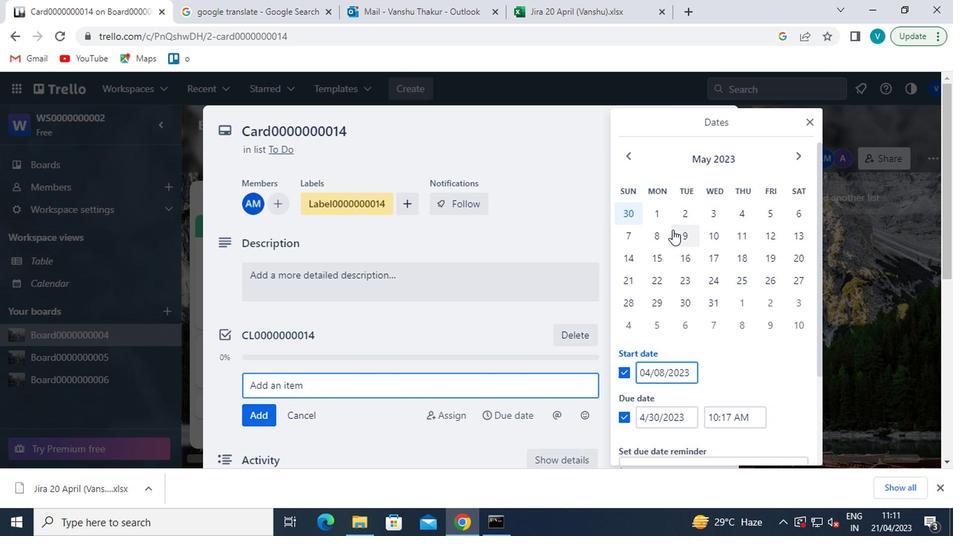 
Action: Mouse pressed left at (660, 229)
Screenshot: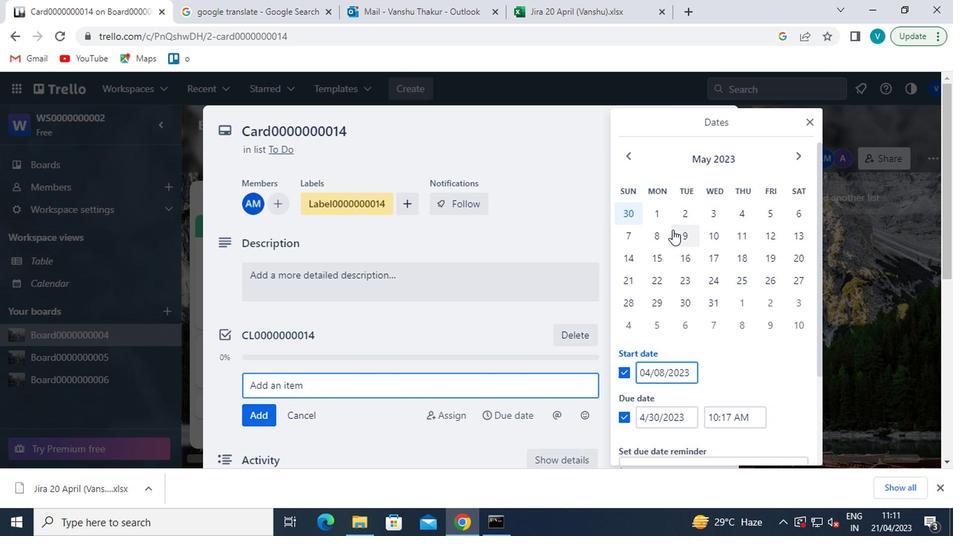 
Action: Mouse moved to (710, 300)
Screenshot: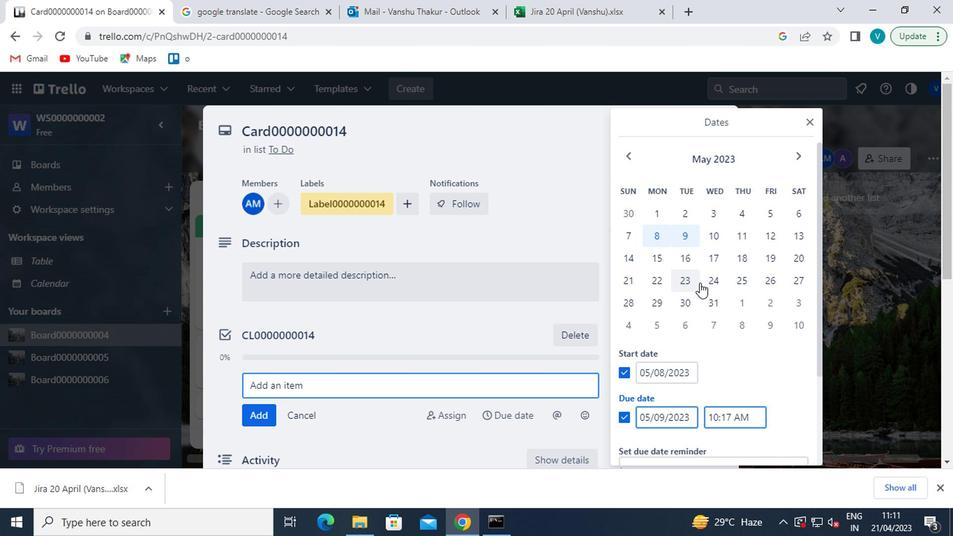 
Action: Mouse pressed left at (710, 300)
Screenshot: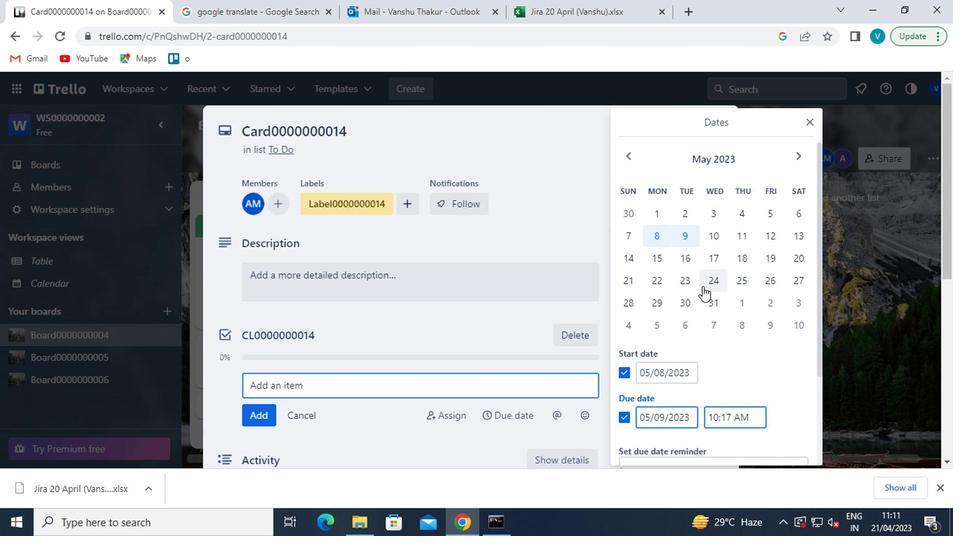 
Action: Mouse scrolled (710, 299) with delta (0, 0)
Screenshot: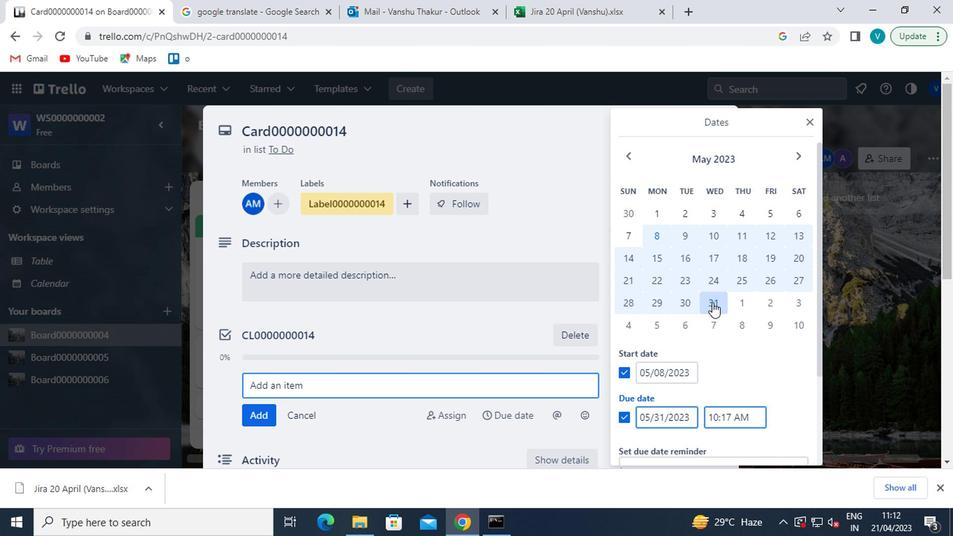 
Action: Mouse scrolled (710, 299) with delta (0, 0)
Screenshot: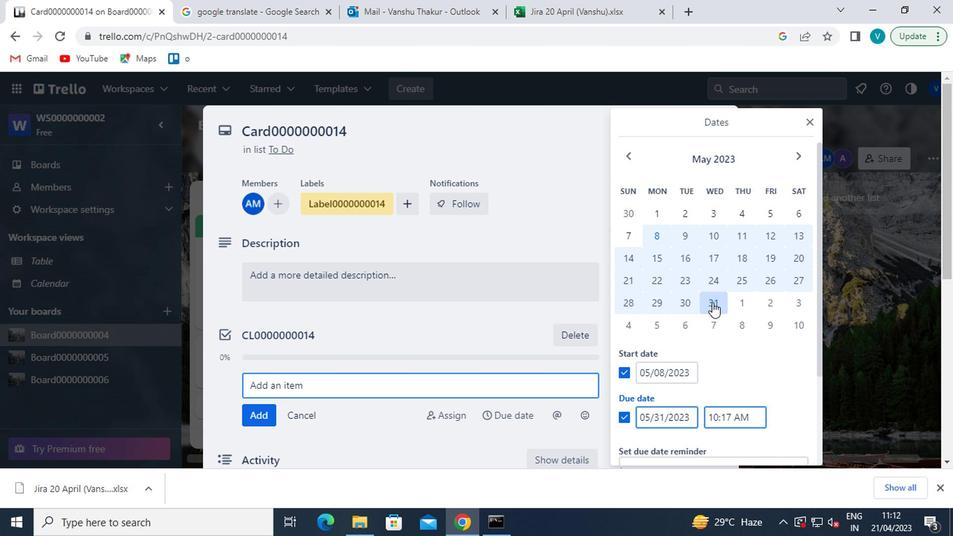 
Action: Mouse moved to (657, 409)
Screenshot: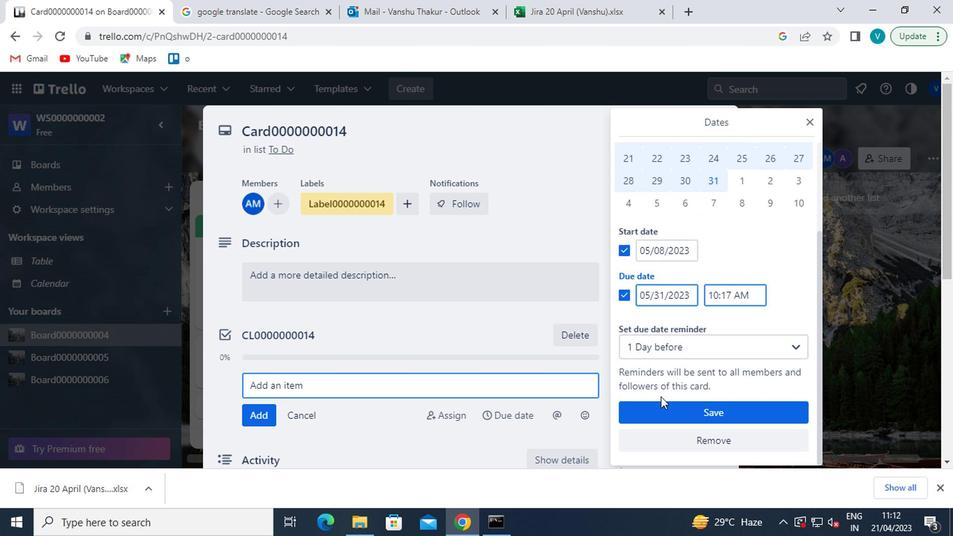 
Action: Mouse pressed left at (657, 409)
Screenshot: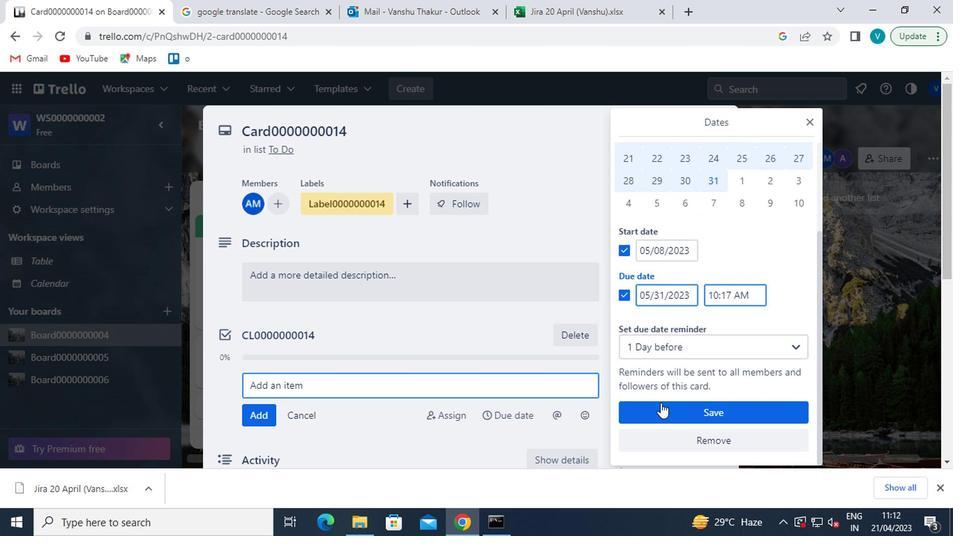 
Action: Mouse moved to (655, 409)
Screenshot: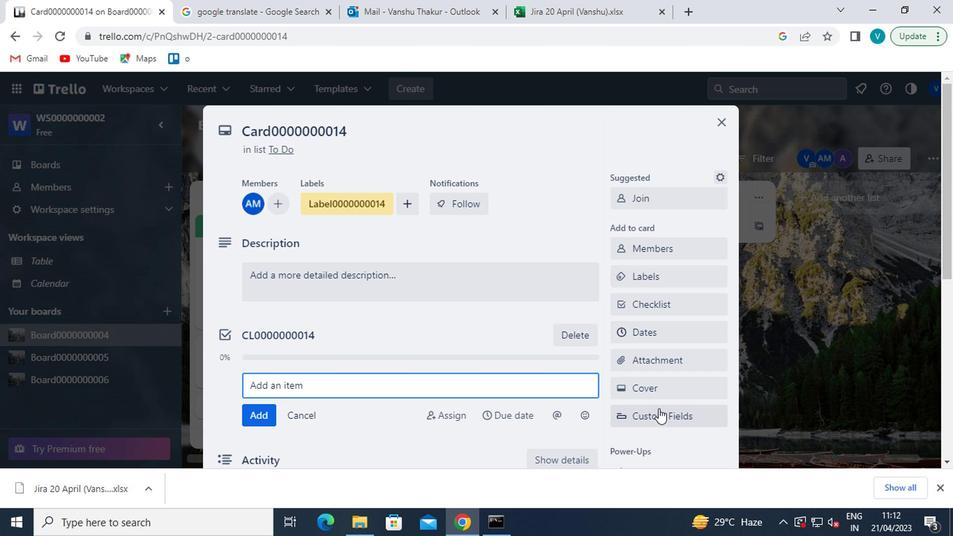 
